 Task: open an excel sheet and write heading  Financial WizardAdd Categories in a column and its values below  'Income, Income, Income, Expenses, Expenses, Expenses, Expenses, Expenses, Savings, Savings, Investments, Investments, Debt, Debt & Debt. 'Add Descriptions in next column and its values below  Salary, Freelance Work, Rental Income, Housing, Transportation, Groceries, Utilities, Entertainment, Emergency Fund, Retirement, Stocks, Mutual Funds, Credit Card 1, Credit Card 2 & Student Loan. Add Amount in next column and its values below  $5,000, $1,200, $500, $1,200, $300, $400, $200, $150, $500, $1,000, $500, $300, $200, $100 & $300. Save page Data Collection Workbook Template
Action: Mouse moved to (348, 119)
Screenshot: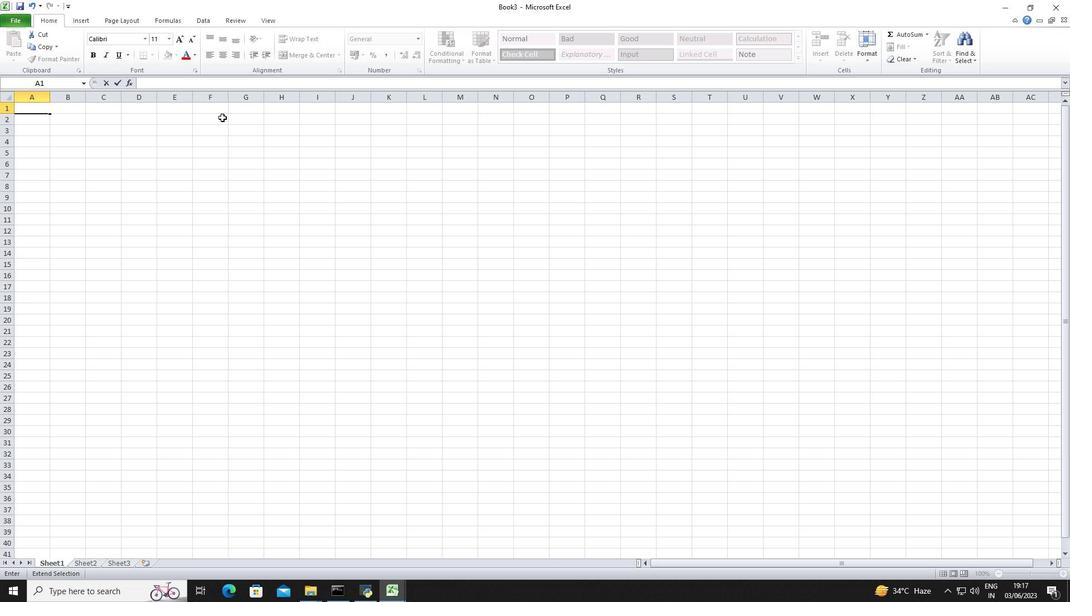 
Action: Key pressed <Key.shift_r><Key.shift_r><Key.shift_r>Fiana<Key.backspace><Key.backspace><Key.backspace>nancial<Key.space><Key.shift_r>Wizard<Key.space><Key.enter><Key.shift_r><Key.shift_r><Key.shift_r><Key.shift_r><Key.shift_r>Categories<Key.space><Key.right><Key.shift_r><Key.shift_r>Descriptin<Key.backspace>ons<Key.right><Key.enter><Key.enter><Key.enter><Key.enter><Key.enter>amount<Key.space><Key.backspace><Key.backspace><Key.backspace><Key.backspace><Key.backspace><Key.backspace><Key.backspace>
Screenshot: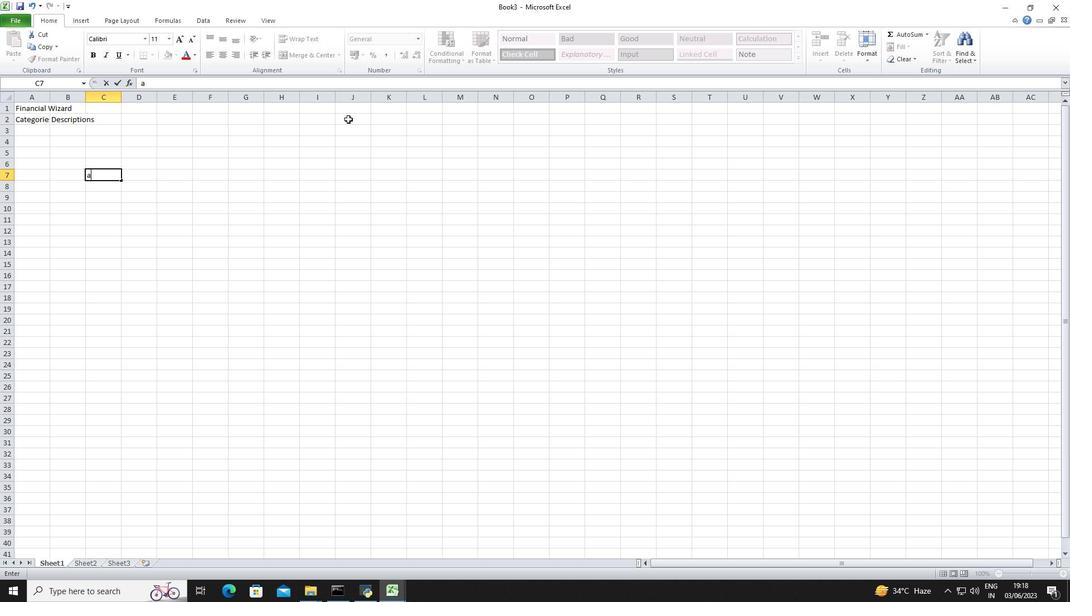 
Action: Mouse moved to (331, 152)
Screenshot: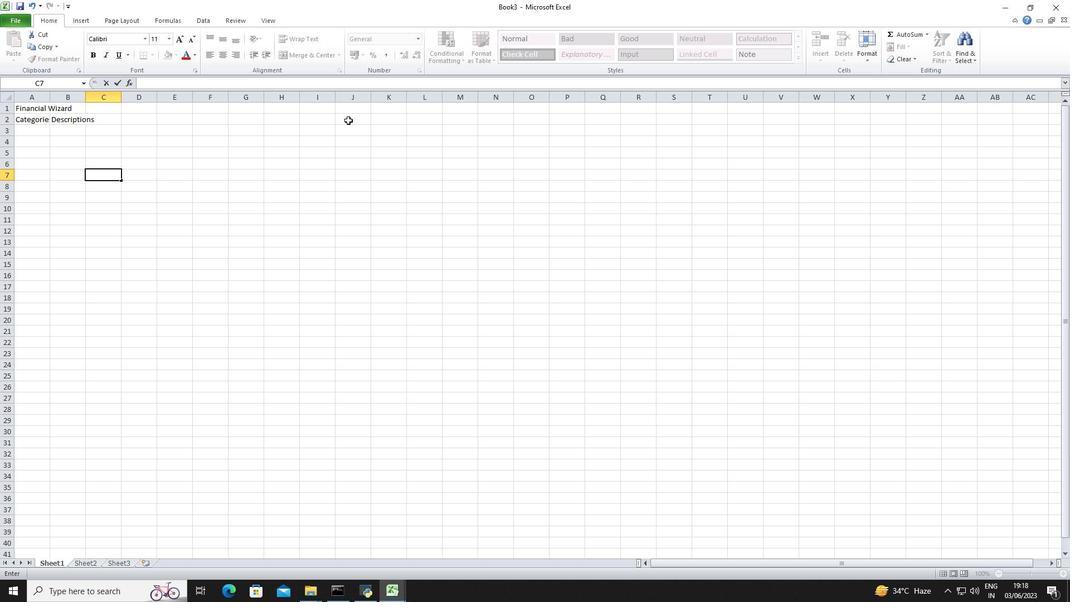 
Action: Mouse pressed left at (331, 152)
Screenshot: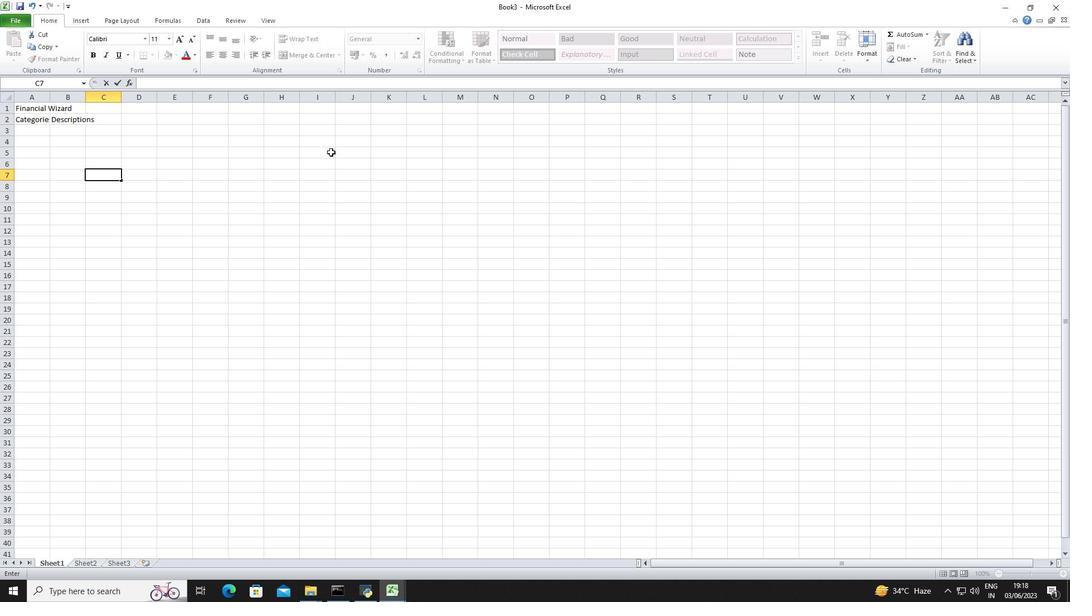 
Action: Mouse moved to (103, 116)
Screenshot: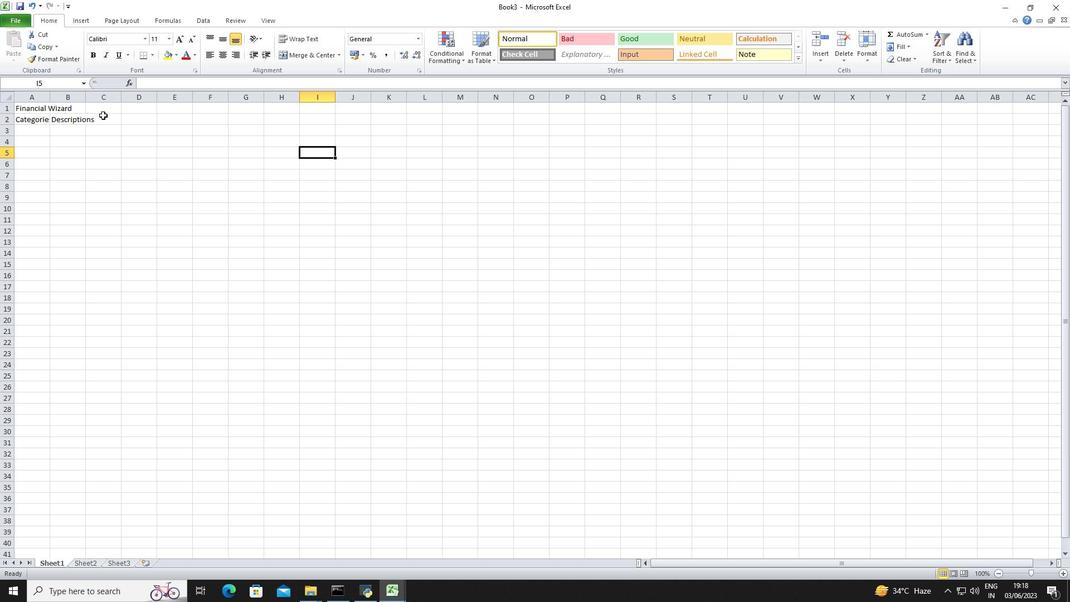 
Action: Mouse pressed left at (103, 116)
Screenshot: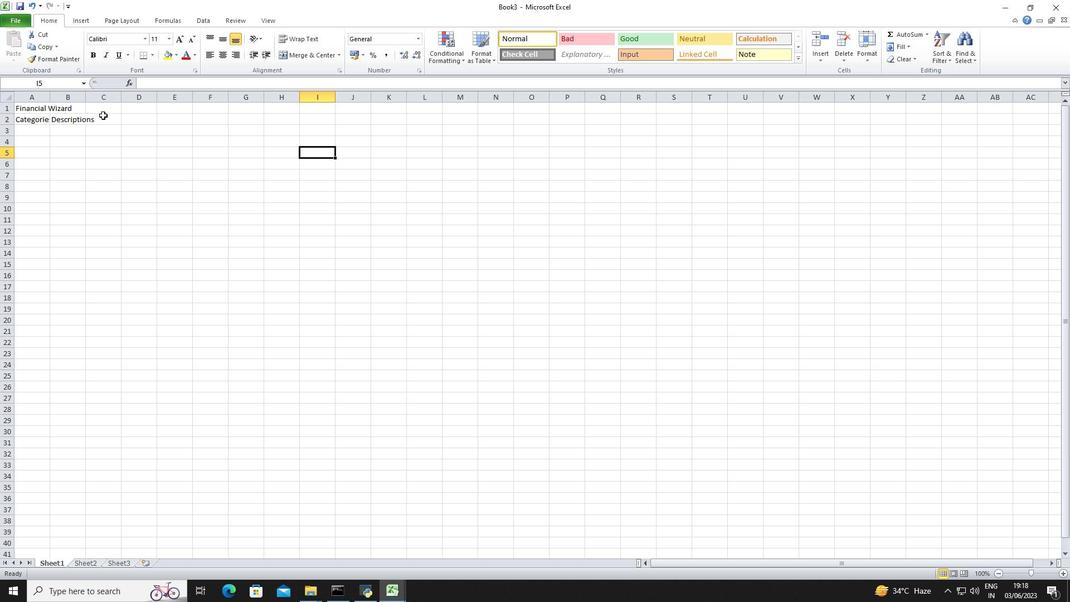 
Action: Mouse moved to (337, 129)
Screenshot: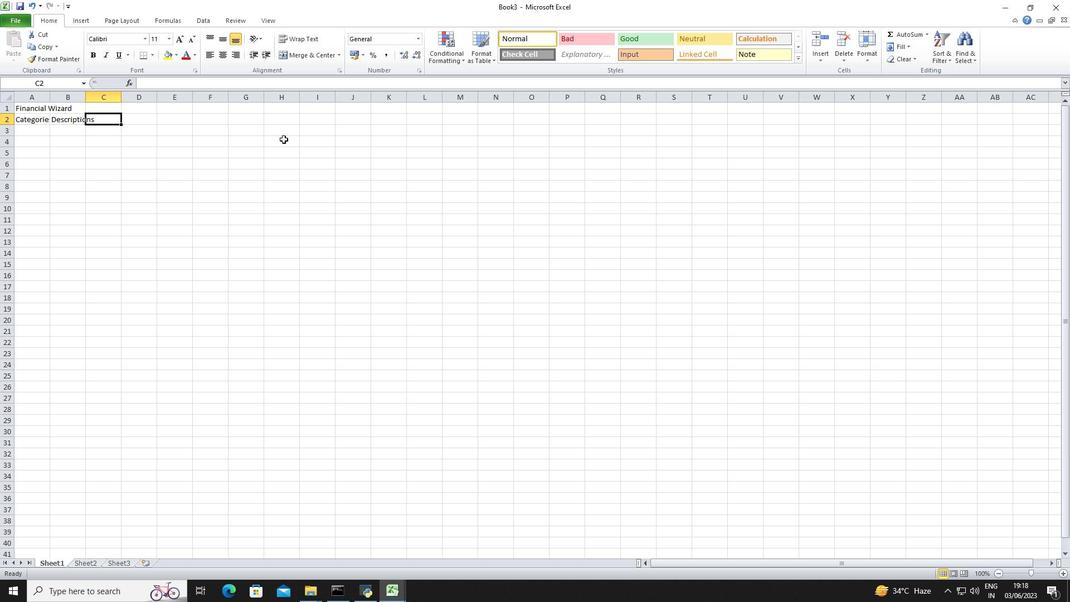 
Action: Key pressed <Key.shift_r>Amount<Key.space>
Screenshot: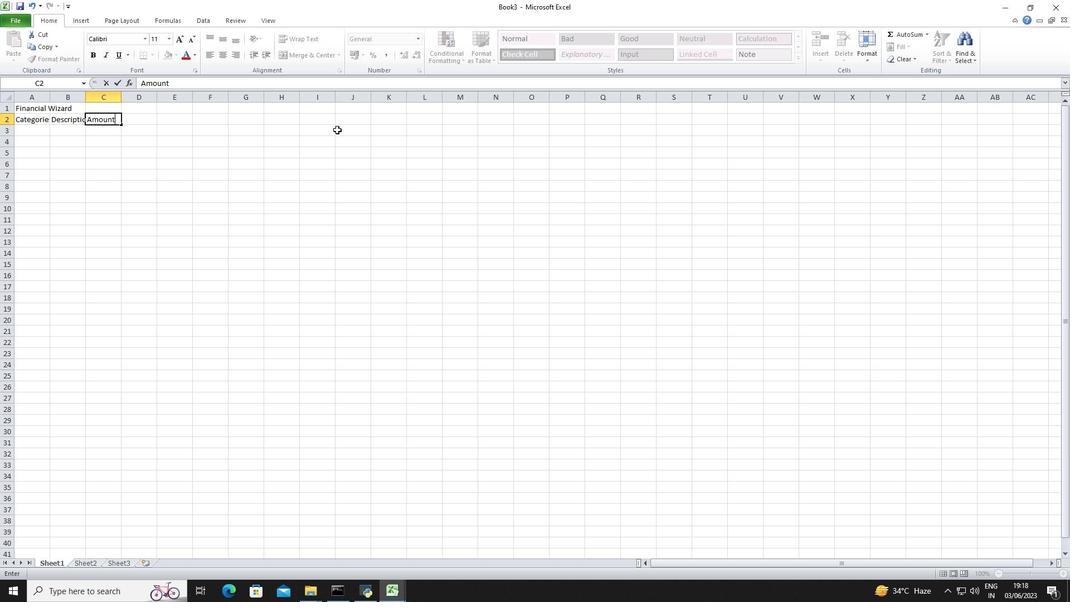 
Action: Mouse moved to (307, 303)
Screenshot: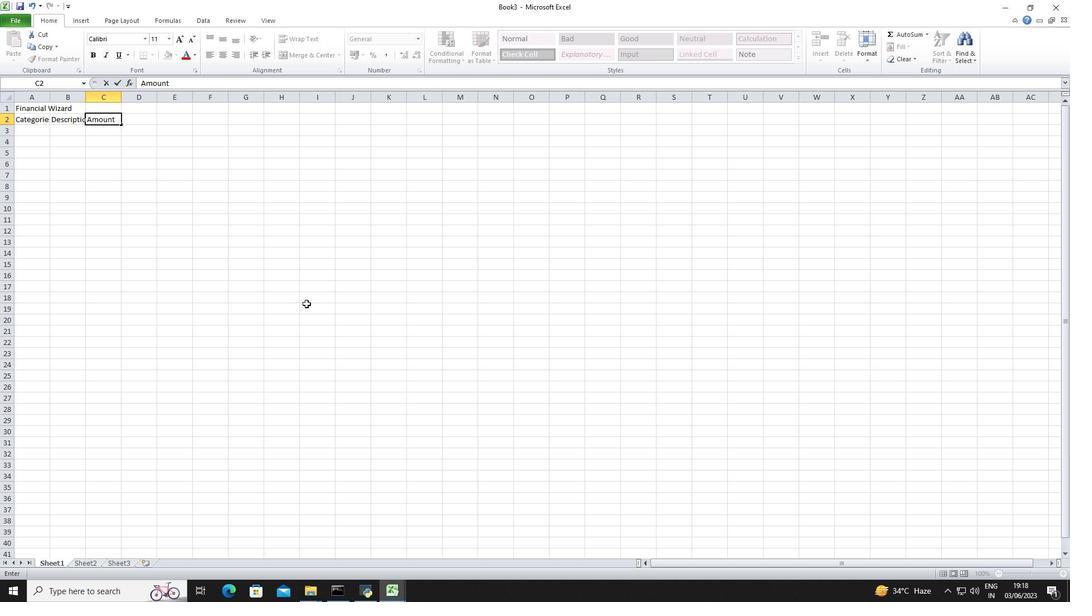 
Action: Mouse pressed left at (307, 303)
Screenshot: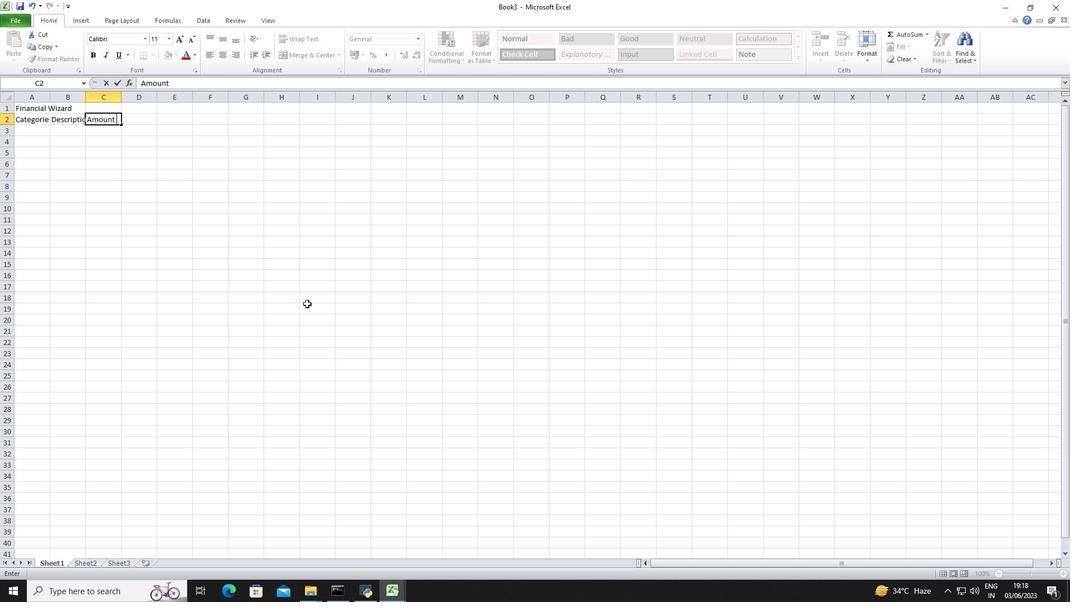 
Action: Mouse moved to (142, 313)
Screenshot: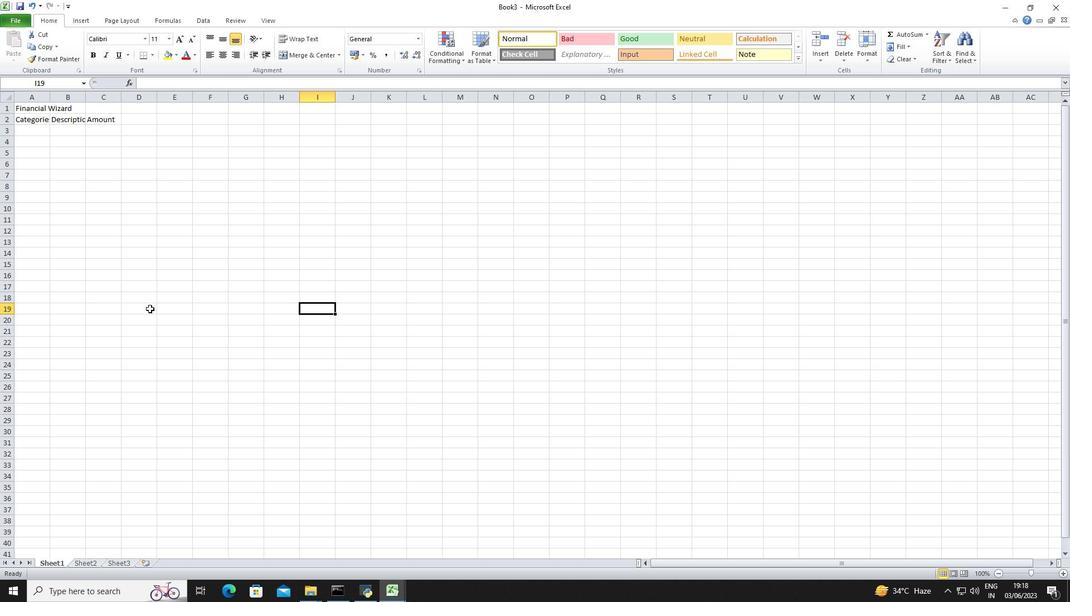 
Action: Mouse scrolled (142, 313) with delta (0, 0)
Screenshot: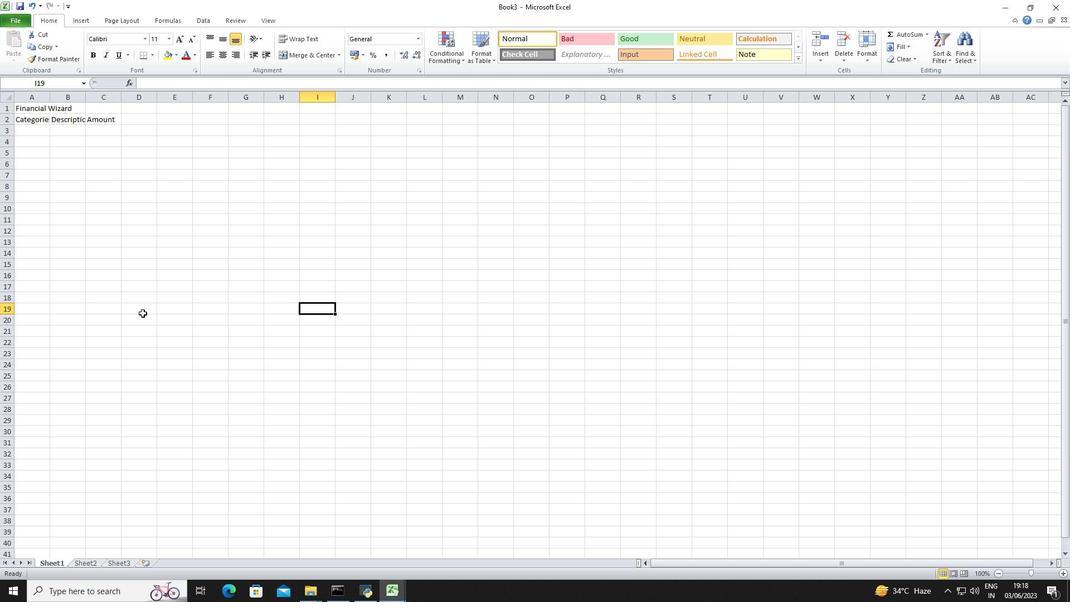 
Action: Mouse scrolled (142, 313) with delta (0, 0)
Screenshot: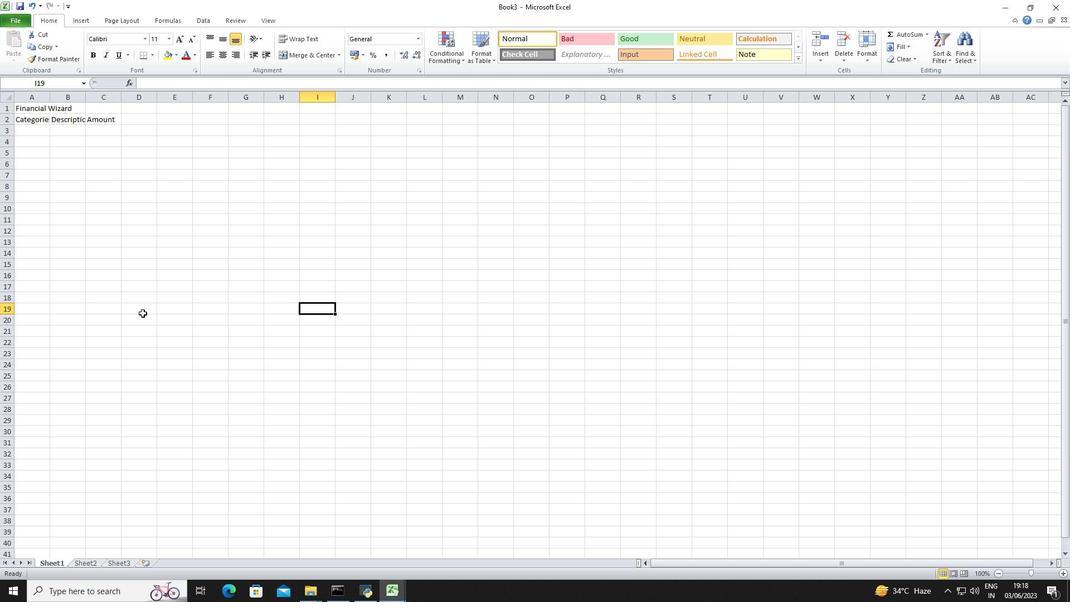 
Action: Mouse scrolled (142, 313) with delta (0, 0)
Screenshot: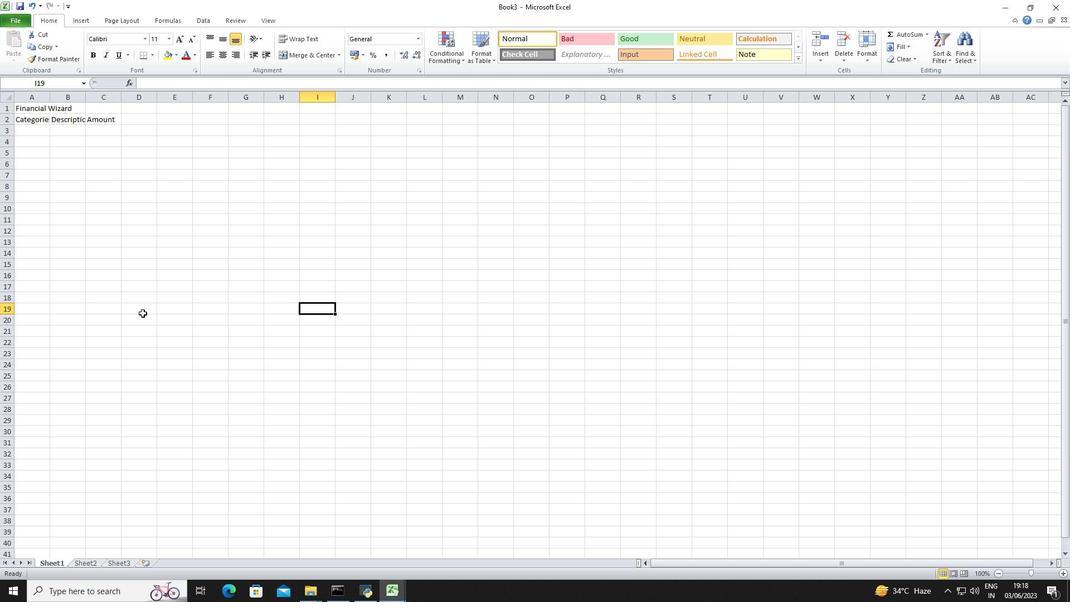 
Action: Mouse scrolled (142, 313) with delta (0, 0)
Screenshot: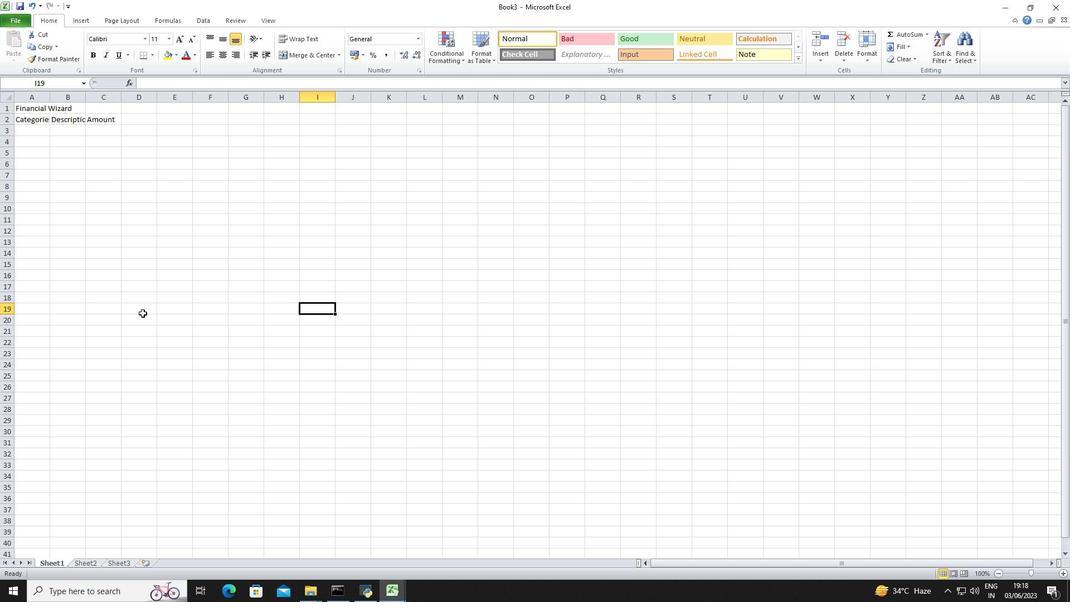 
Action: Mouse moved to (46, 97)
Screenshot: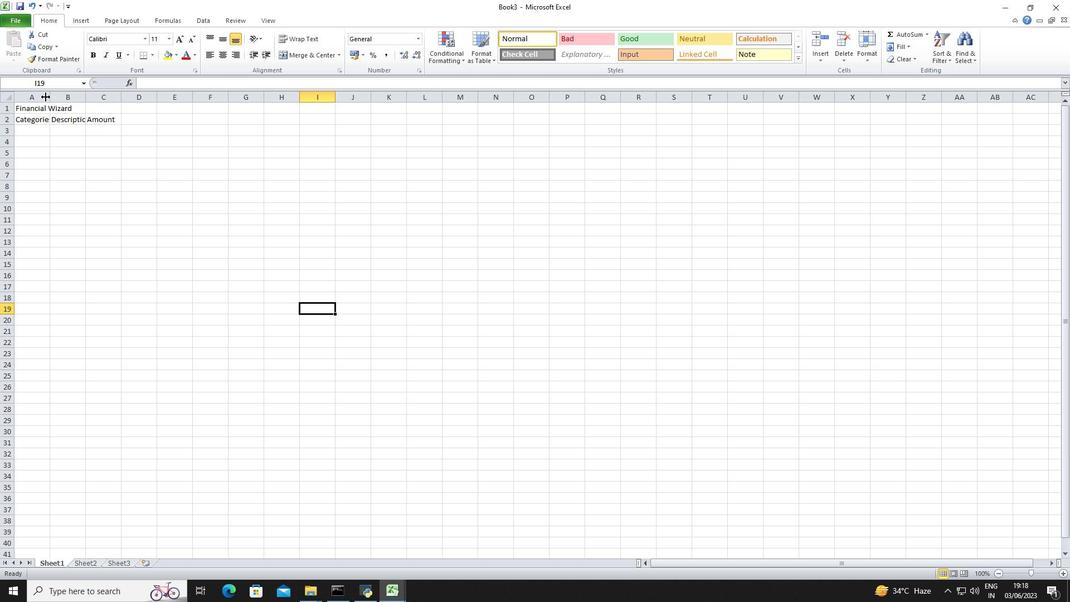 
Action: Mouse pressed left at (46, 97)
Screenshot: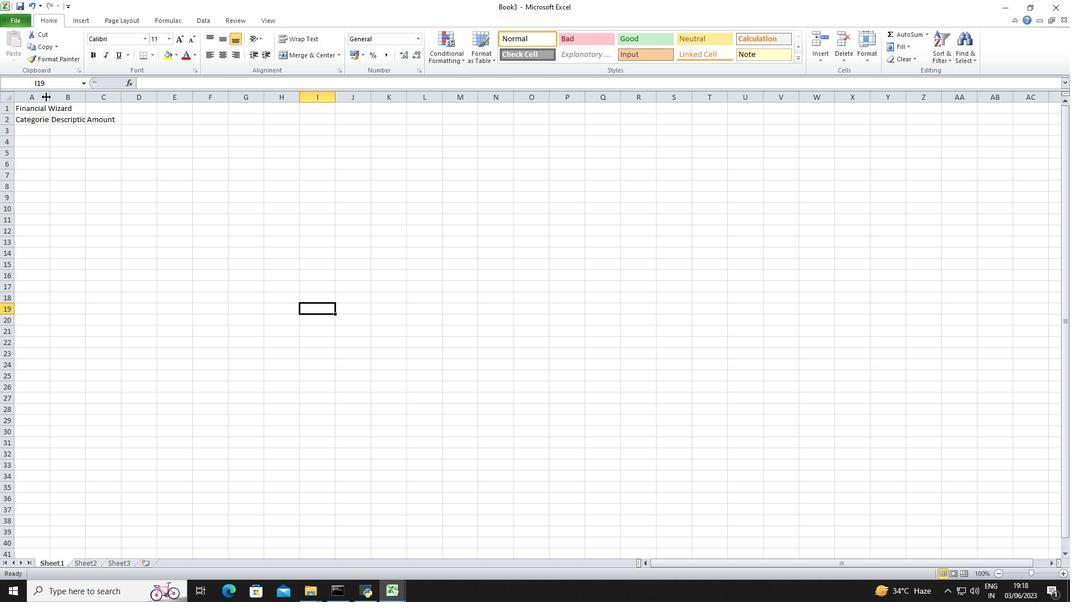 
Action: Mouse pressed left at (46, 97)
Screenshot: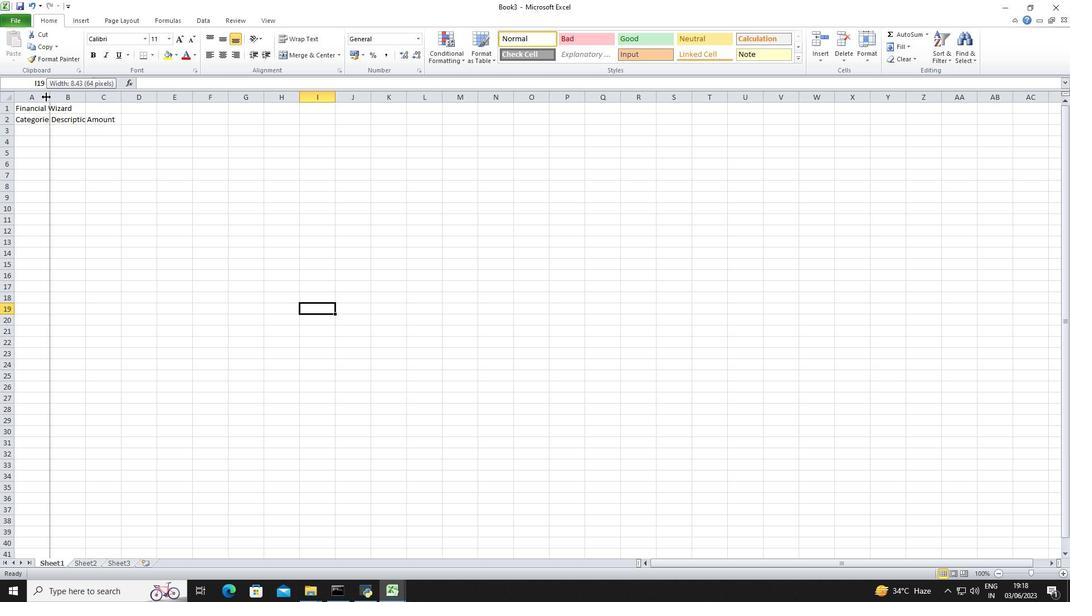 
Action: Mouse moved to (110, 99)
Screenshot: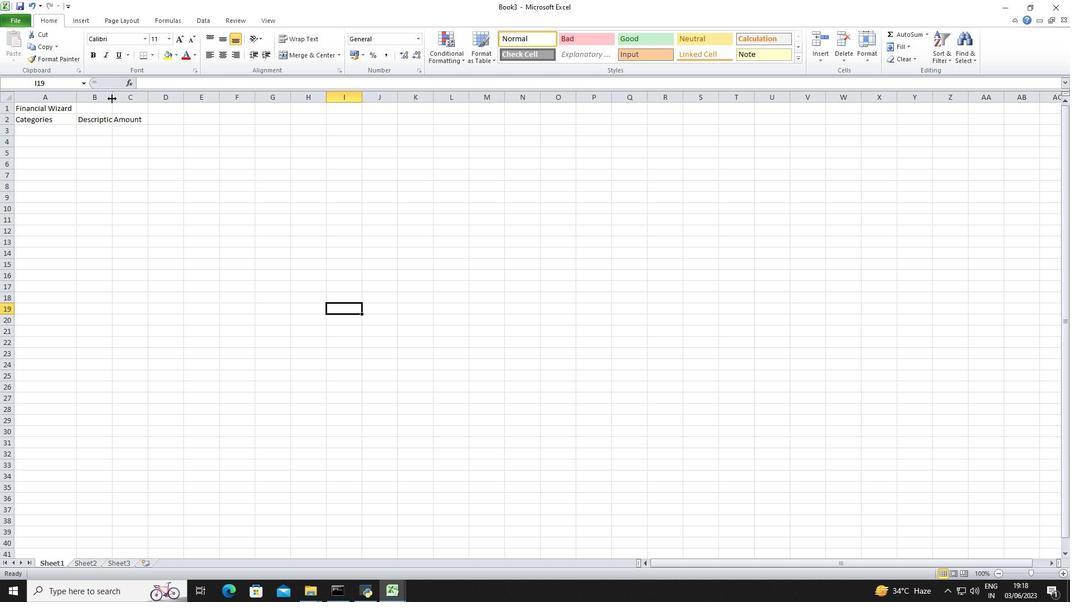 
Action: Mouse pressed left at (110, 99)
Screenshot: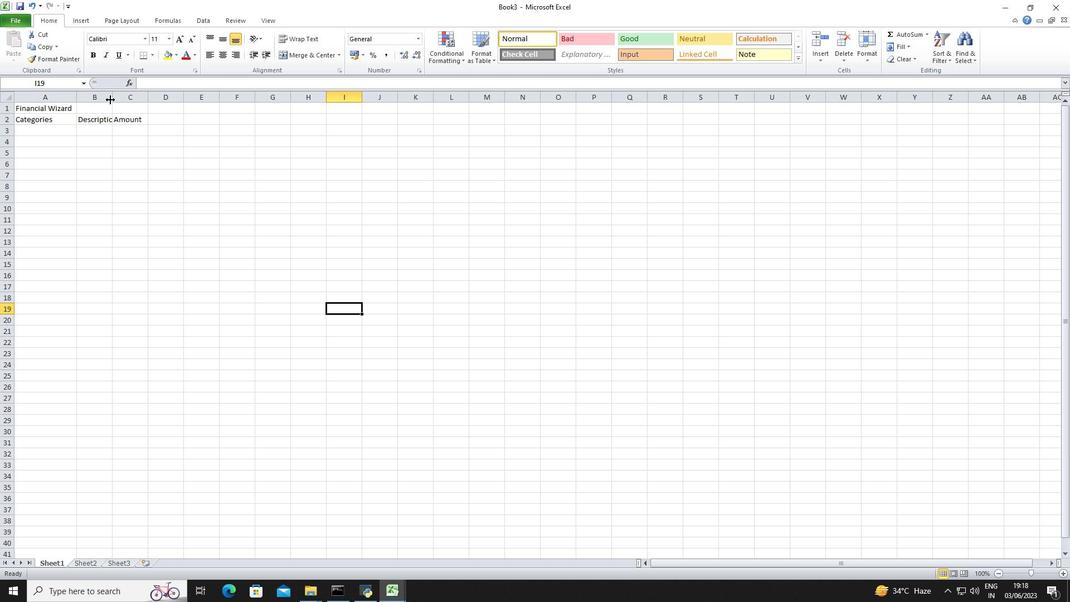 
Action: Mouse pressed left at (110, 99)
Screenshot: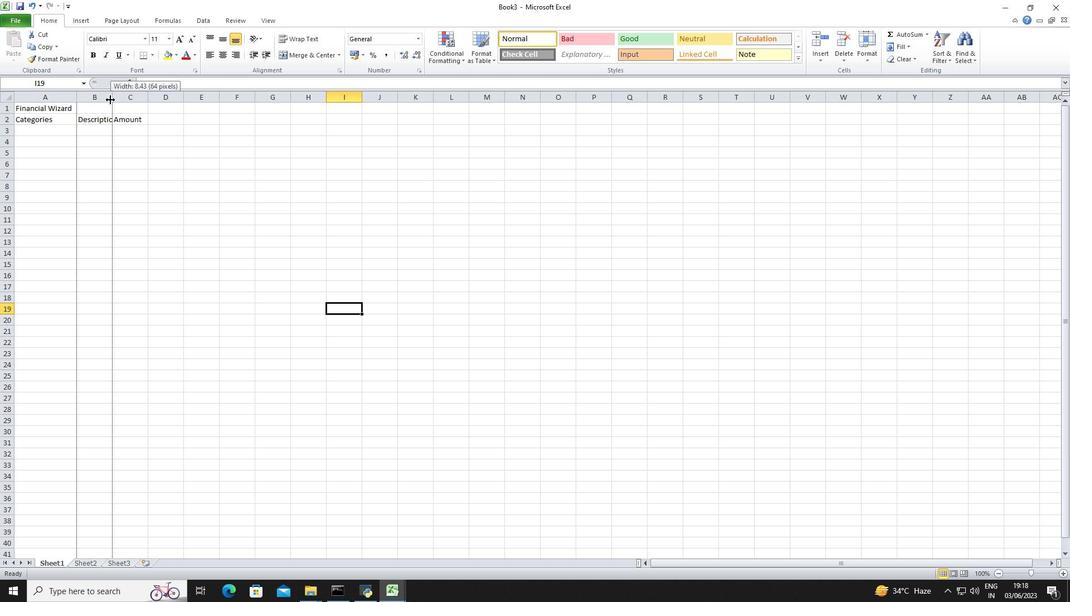
Action: Mouse moved to (158, 99)
Screenshot: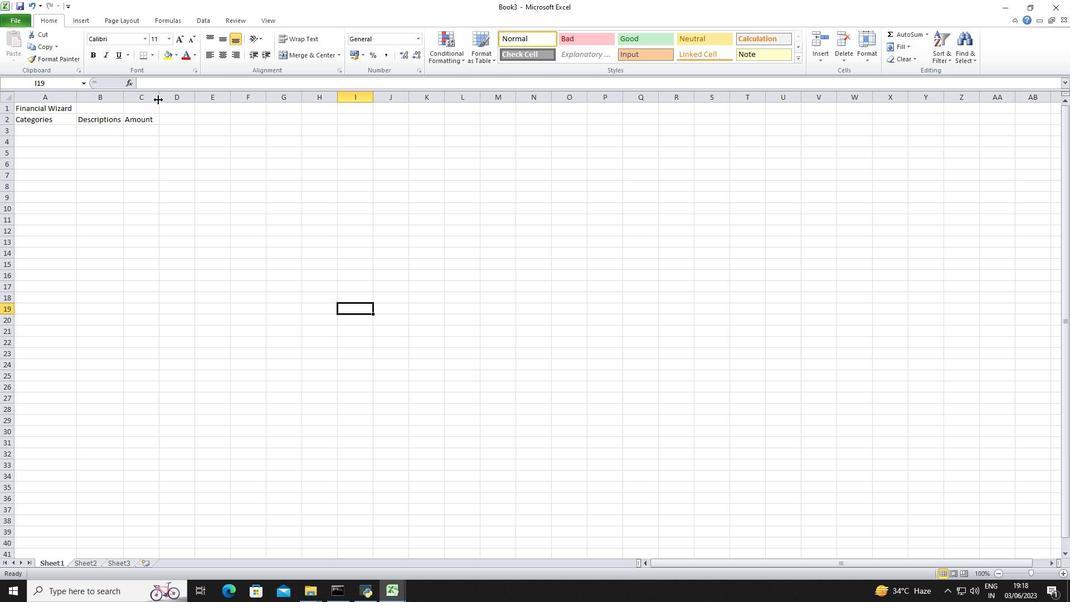 
Action: Mouse pressed left at (158, 99)
Screenshot: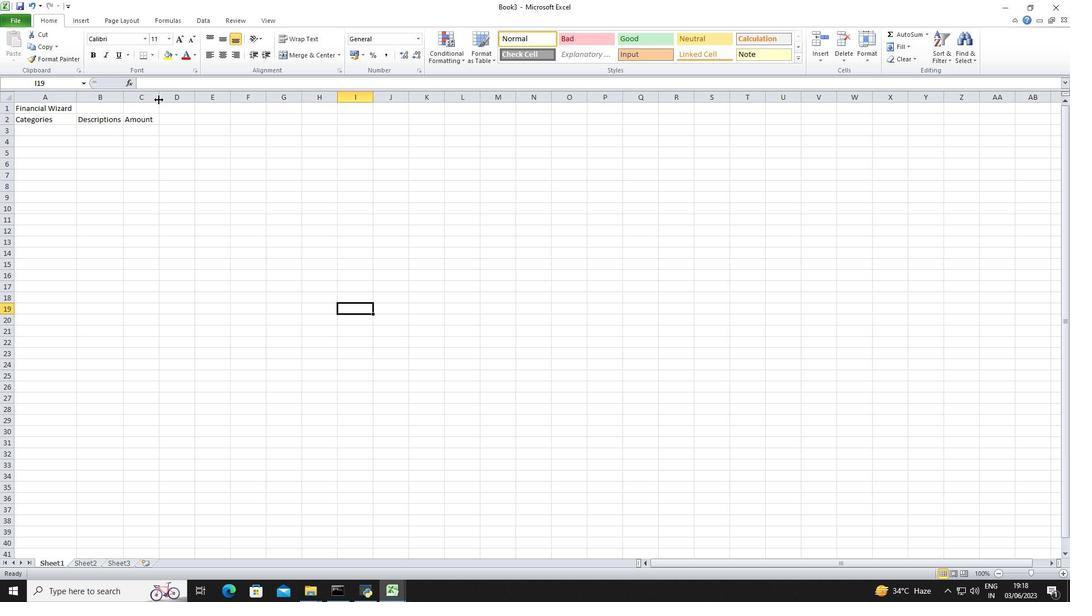 
Action: Mouse pressed left at (158, 99)
Screenshot: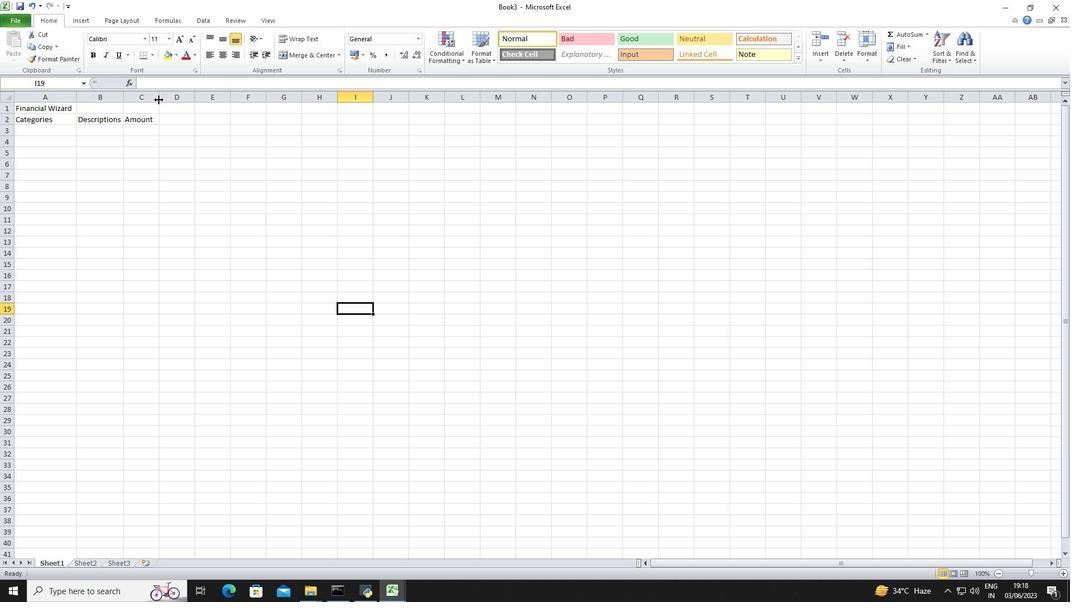 
Action: Mouse moved to (45, 127)
Screenshot: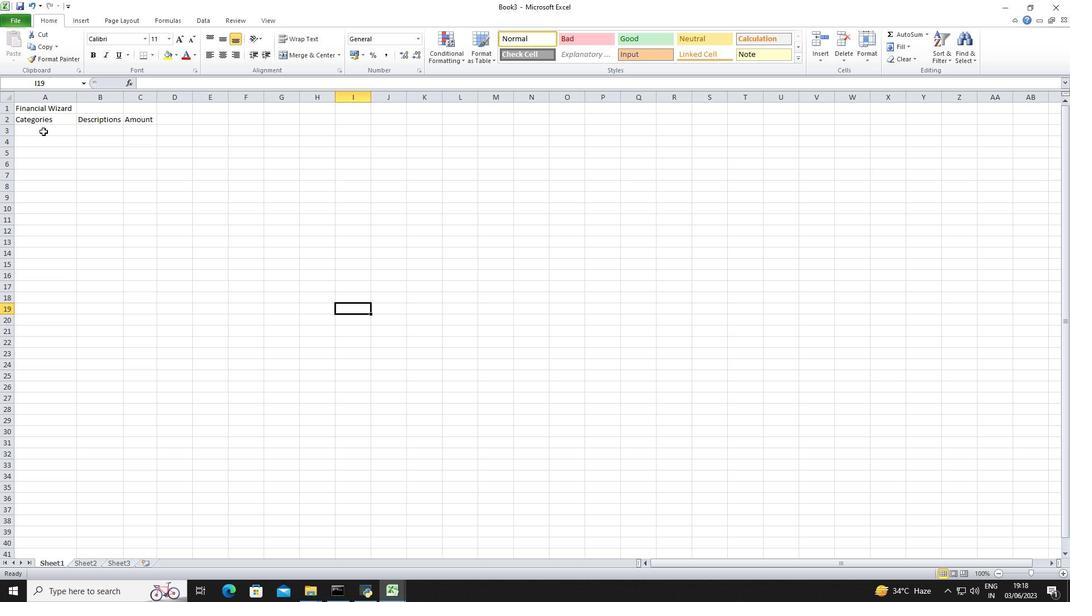 
Action: Mouse pressed left at (45, 127)
Screenshot: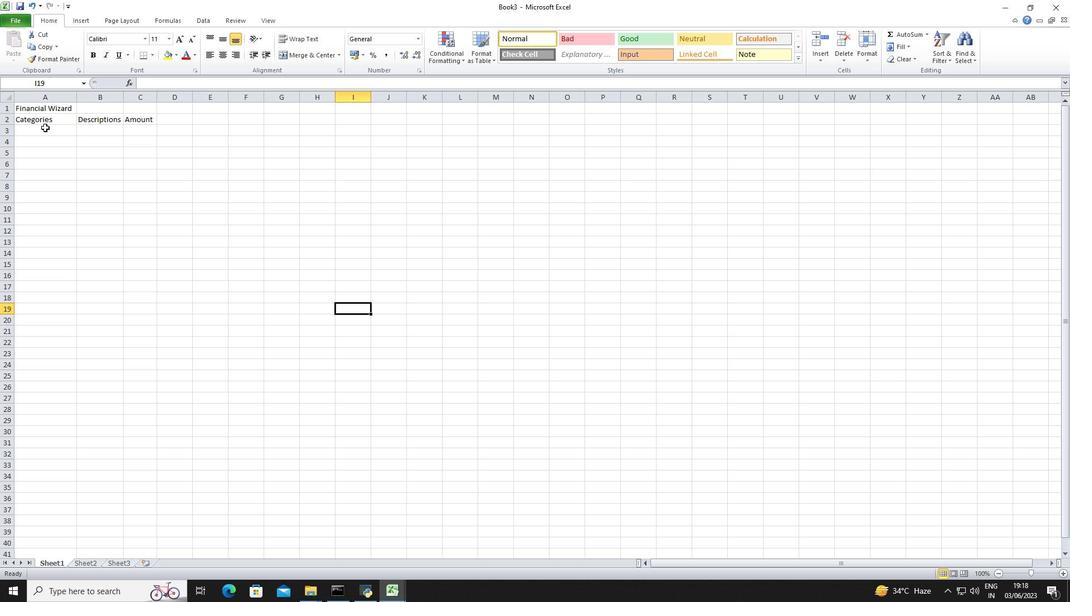 
Action: Mouse moved to (441, 157)
Screenshot: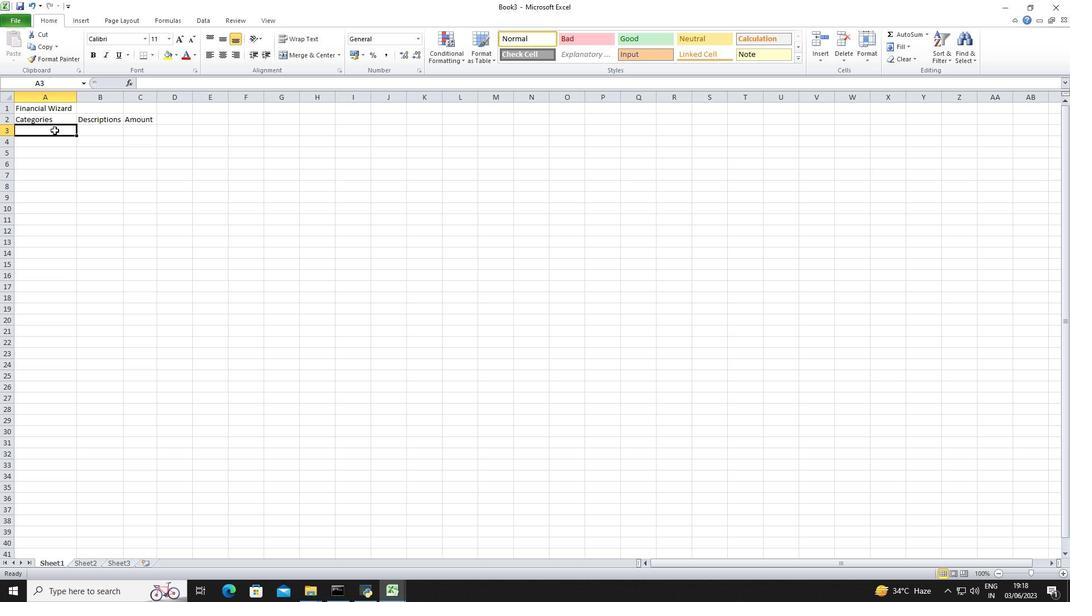 
Action: Key pressed <Key.shift_r>Inv<Key.backspace>come<Key.space><Key.enter><Key.shift_r><Key.shift_r><Key.shift_r><Key.shift_r><Key.shift_r><Key.shift_r><Key.shift_r><Key.shift_r><Key.shift_r><Key.shift_r><Key.shift_r><Key.shift_r><Key.shift_r><Key.shift_r><Key.shift_r><Key.shift_r><Key.shift_r><Key.shift_r><Key.shift_r><Key.shift_r><Key.shift_r><Key.shift_r><Key.shift_r><Key.shift_r><Key.shift_r><Key.shift_r><Key.shift_r><Key.shift_r><Key.shift_r><Key.shift_r><Key.shift_r><Key.shift_r><Key.shift_r><Key.shift_r><Key.shift_r><Key.shift_r><Key.shift_r><Key.shift_r><Key.shift_r><Key.shift_r><Key.shift_r><Key.shift_r><Key.shift_r><Key.shift_r><Key.shift_r><Key.shift_r><Key.shift_r><Key.shift_r><Key.shift_r><Key.shift_r><Key.shift_r><Key.shift_r><Key.shift_r><Key.shift_r><Key.shift_r><Key.shift_r><Key.shift_r><Key.shift_r><Key.shift_r><Key.shift_r><Key.shift_r><Key.shift_r><Key.shift_r><Key.shift_r><Key.shift_r><Key.shift_r><Key.shift_r><Key.shift_r><Key.shift_r><Key.shift_r><Key.shift_r><Key.shift_r><Key.shift_r><Key.shift_r>I<Key.enter><Key.shift_r><Key.shift_r><Key.shift_r><Key.shift_r><Key.shift_r><Key.shift_r><Key.shift_r><Key.shift_r><Key.shift_r><Key.shift_r><Key.shift_r><Key.shift_r><Key.shift_r><Key.shift_r><Key.shift_r><Key.shift_r><Key.shift_r><Key.shift_r><Key.shift_r><Key.shift_r><Key.shift_r><Key.shift_r><Key.shift_r>I<Key.enter><Key.shift_r><Key.shift_r><Key.shift_r><Key.shift_r><Key.shift_r><Key.shift_r><Key.shift_r><Key.shift_r><Key.shift_r><Key.shift_r>Expenx<Key.backspace>ses<Key.space><Key.enter><Key.shift_r><Key.shift_r><Key.shift_r><Key.shift_r><Key.shift_r><Key.shift_r><Key.shift_r>E<Key.enter><Key.shift_r>E<Key.enter><Key.shift_r>E<Key.enter><Key.shift_r>E<Key.enter><Key.shift_r><Key.shift_r><Key.shift_r><Key.shift_r><Key.shift_r><Key.shift_r>Savings<Key.space><Key.enter><Key.shift_r>Savib<Key.backspace>ngs<Key.space><Key.enter><Key.shift_r>S<Key.backspace><Key.backspace><Key.shift_r><Key.shift_r><Key.shift_r><Key.shift_r>Investmeny<Key.backspace>t<Key.space>\<Key.backspace><Key.backspace>s<Key.enter><Key.shift_r>Inves<Key.enter><Key.shift_r><Key.shift_r><Key.shift_r><Key.shift_r><Key.shift_r><Key.shift_r><Key.shift_r><Key.shift_r><Key.shift_r><Key.shift_r>Debt<Key.space><Key.enter><Key.shift_r>Debt<Key.space><Key.shift_r><Key.shift_r><Key.shift_r><Key.shift_r><Key.shift_r><Key.shift_r><Key.shift_r><Key.shift_r><Key.shift_r><Key.shift_r><Key.shift_r><Key.shift_r><Key.shift_r><Key.shift_r><Key.shift_r><Key.shift_r><Key.shift_r>&<Key.space><Key.shift_r><Key.shift_r><Key.shift_r><Key.shift_r><Key.shift_r>Debt
Screenshot: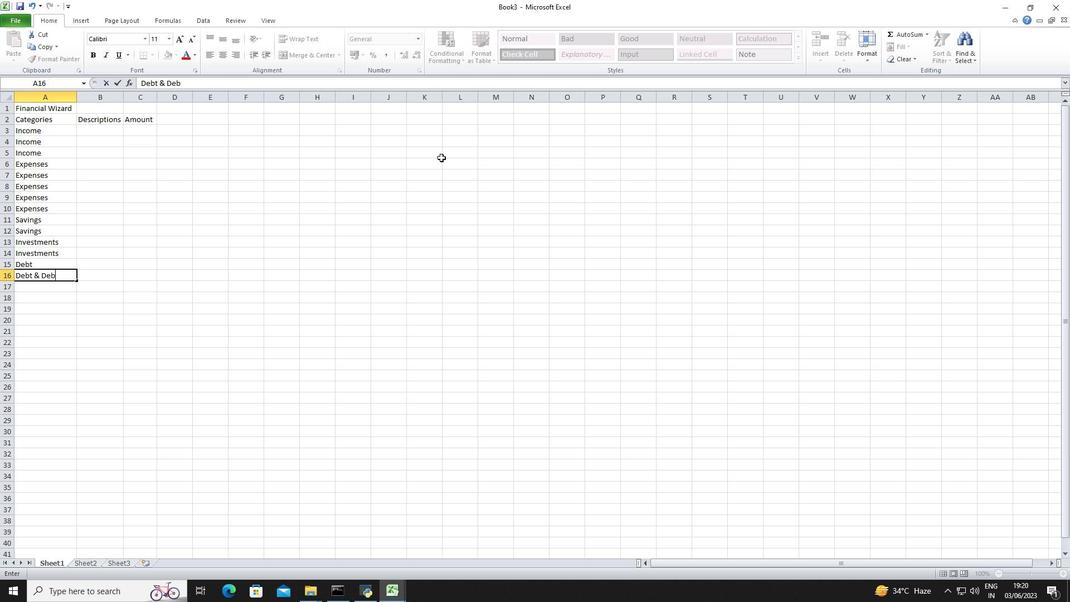 
Action: Mouse pressed left at (441, 157)
Screenshot: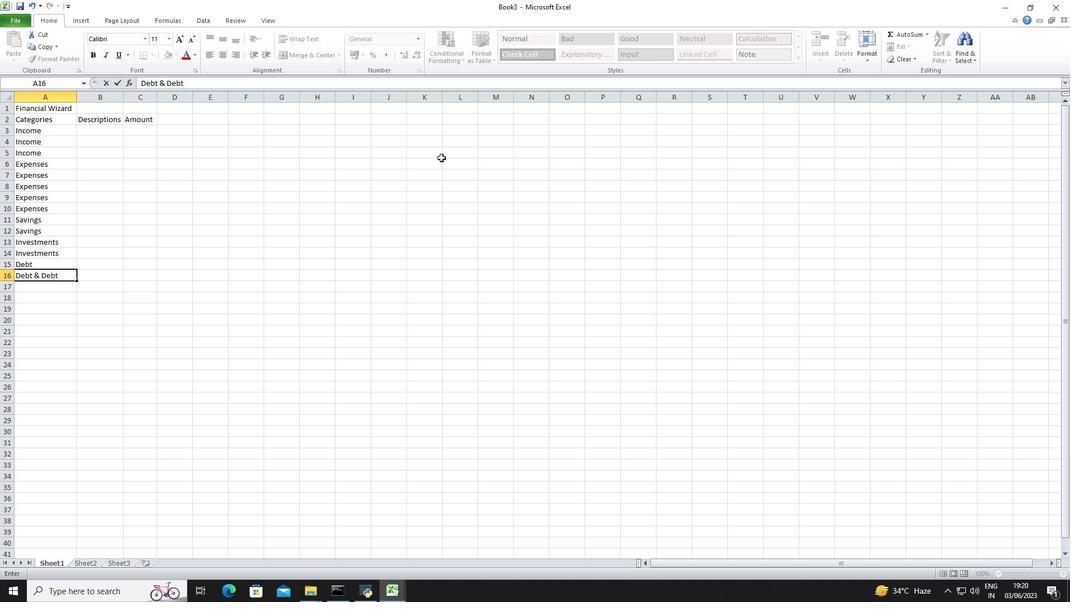 
Action: Mouse moved to (112, 129)
Screenshot: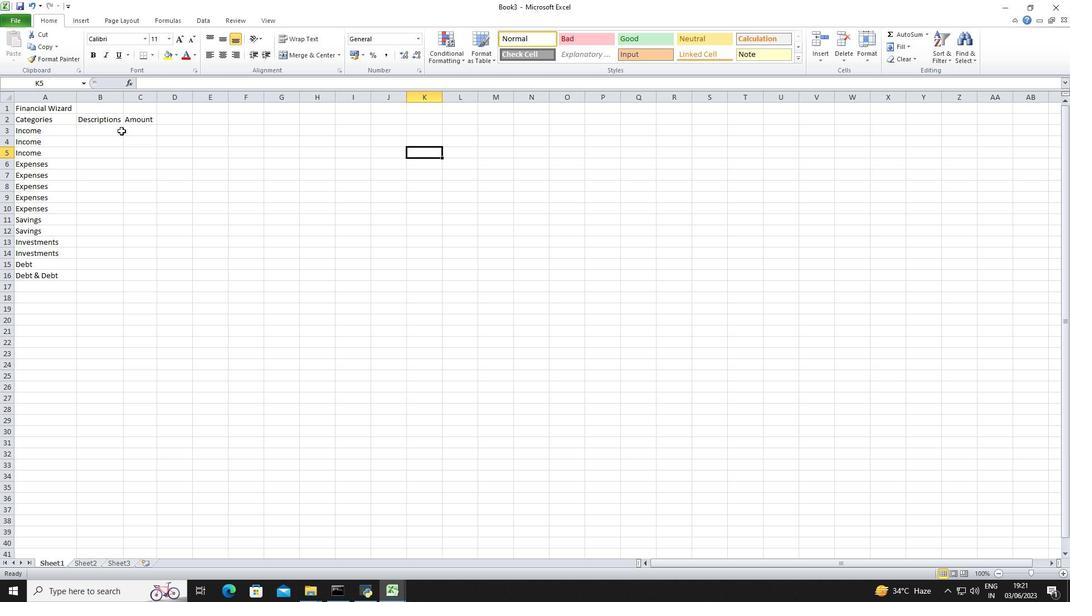 
Action: Mouse pressed left at (112, 129)
Screenshot: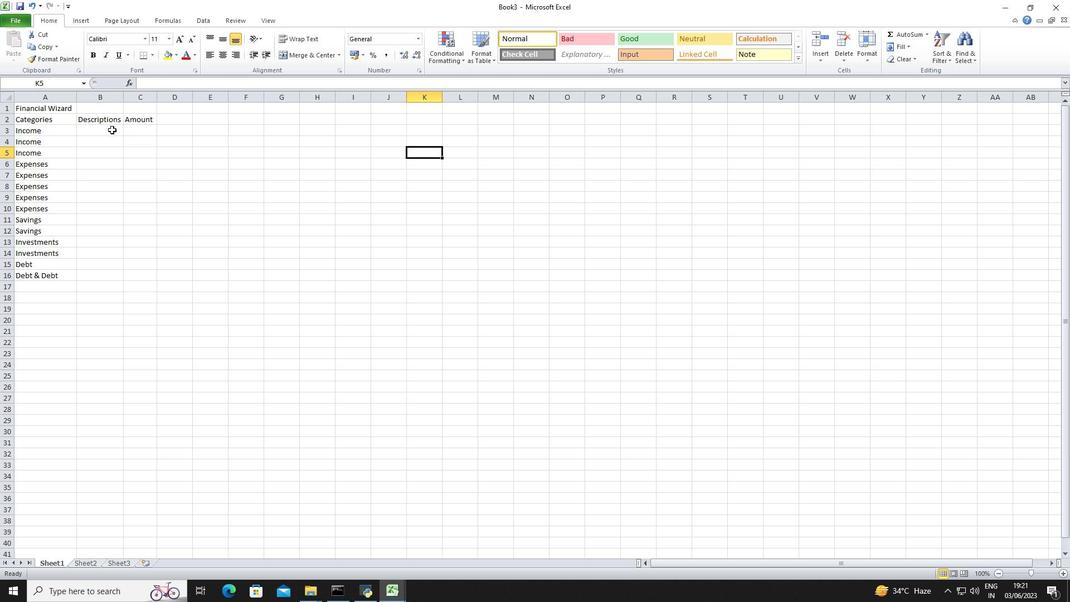
Action: Mouse moved to (478, 172)
Screenshot: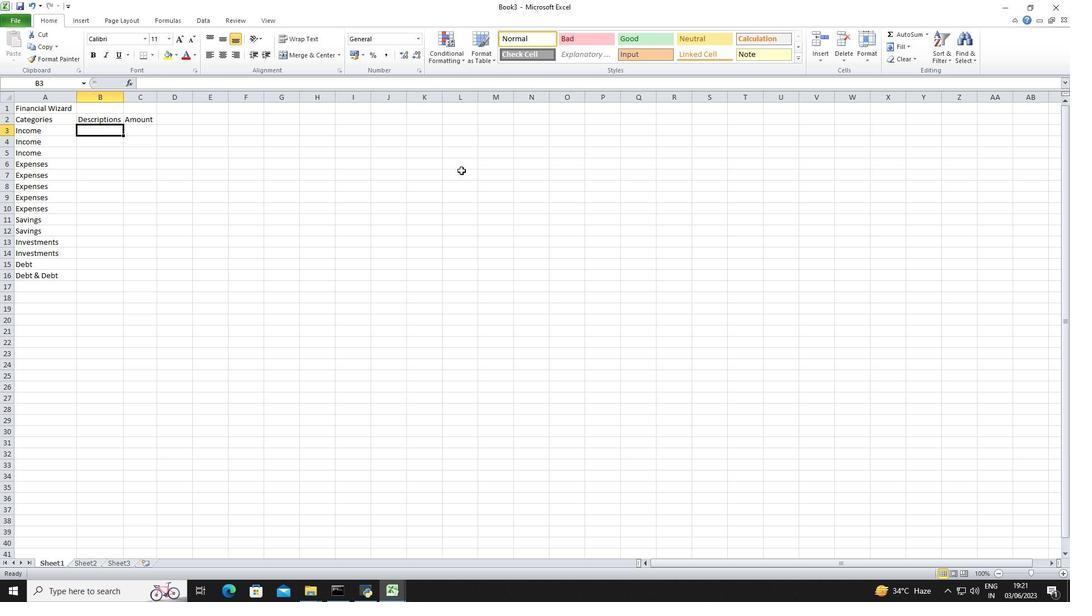 
Action: Key pressed <Key.shift_r>Salary<Key.space><Key.enter><Key.shift_r><Key.shift_r><Key.shift_r><Key.shift_r><Key.shift_r><Key.shift_r><Key.shift_r><Key.shift_r><Key.shift_r><Key.shift_r><Key.shift_r><Key.shift_r><Key.shift_r><Key.shift_r><Key.shift_r><Key.shift_r><Key.shift_r><Key.shift_r><Key.shift_r><Key.shift_r><Key.shift_r><Key.shift_r><Key.shift_r><Key.shift_r><Key.shift_r><Key.shift_r><Key.shift_r><Key.shift_r><Key.shift_r><Key.shift_r><Key.shift_r><Key.shift_r><Key.shift_r><Key.shift_r><Key.shift_r>FRee<Key.backspace><Key.backspace><Key.backspace>reelance<Key.space><Key.shift_r>Work<Key.space><Key.enter><Key.shift_r><Key.shift_r><Key.shift_r><Key.shift_r><Key.shift_r><Key.shift_r><Key.shift_r><Key.shift_r><Key.shift_r><Key.shift_r><Key.shift_r><Key.shift_r><Key.shift_r><Key.shift_r><Key.shift_r><Key.shift_r><Key.shift_r><Key.shift_r><Key.shift_r><Key.shift_r><Key.shift_r><Key.shift_r><Key.shift_r><Key.shift_r><Key.shift_r><Key.shift_r><Key.shift_r>Rental<Key.space><Key.enter>
Screenshot: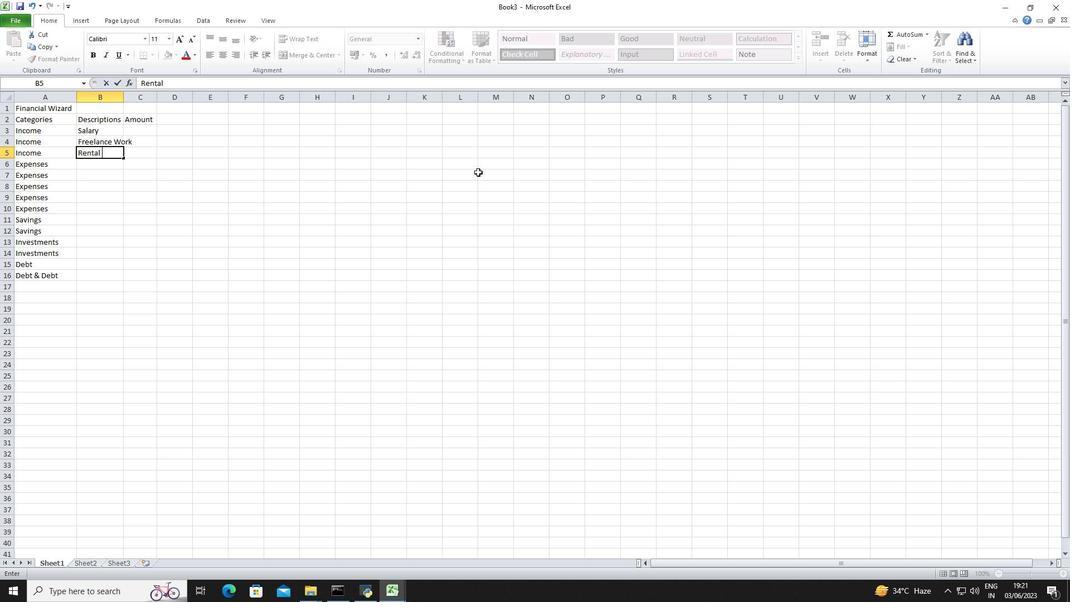 
Action: Mouse moved to (108, 156)
Screenshot: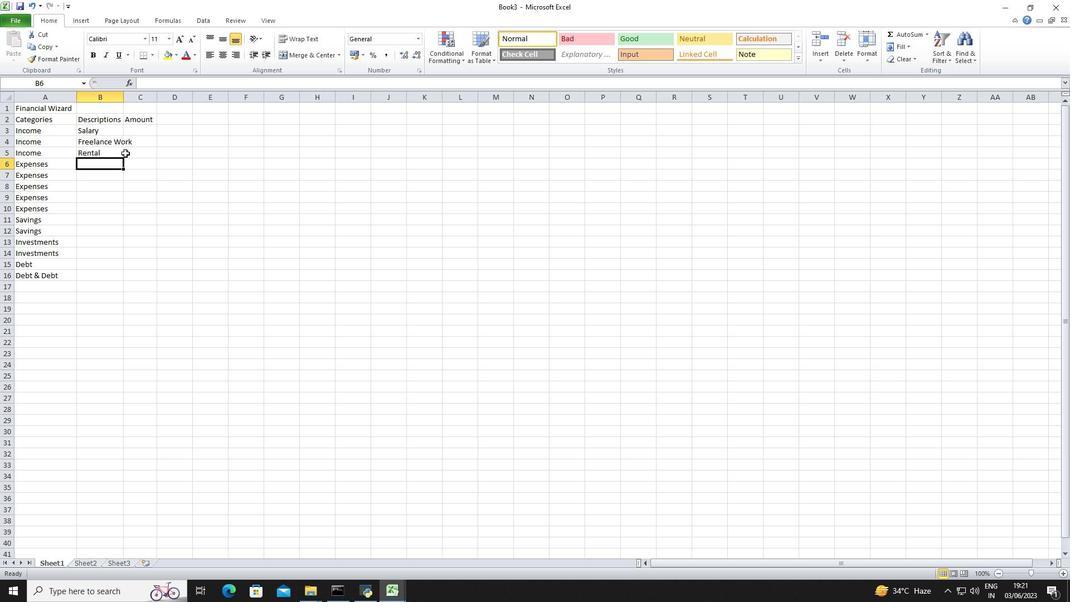 
Action: Mouse pressed left at (108, 156)
Screenshot: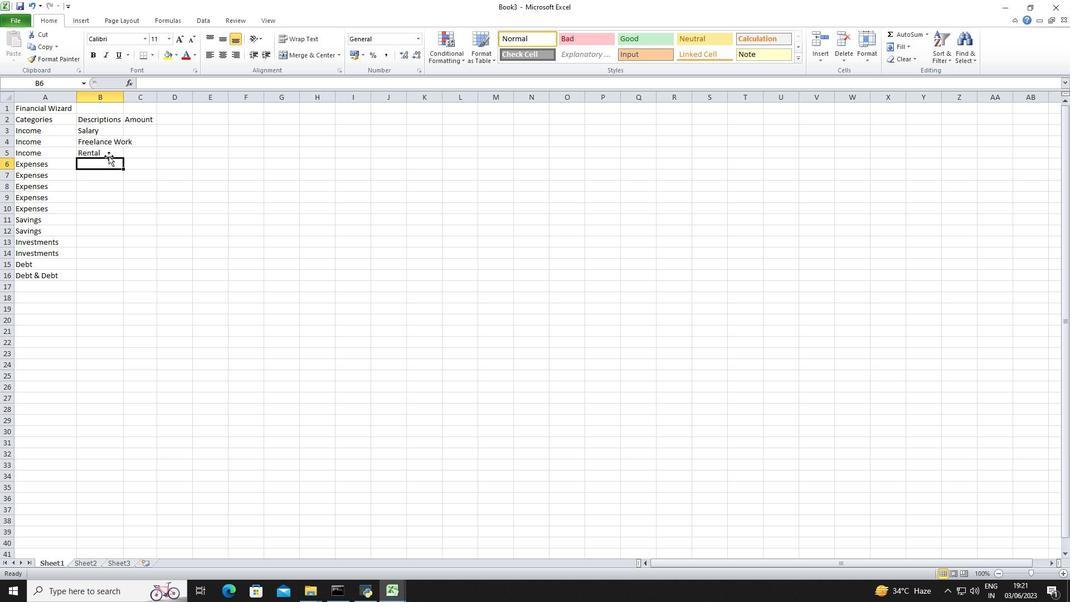 
Action: Mouse moved to (109, 155)
Screenshot: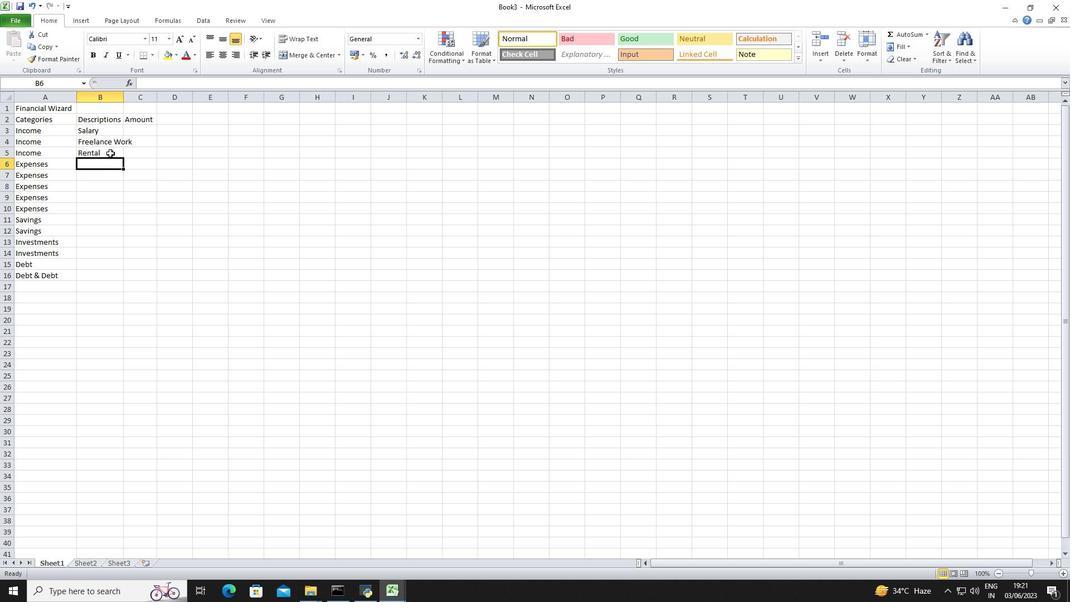
Action: Mouse pressed left at (109, 155)
Screenshot: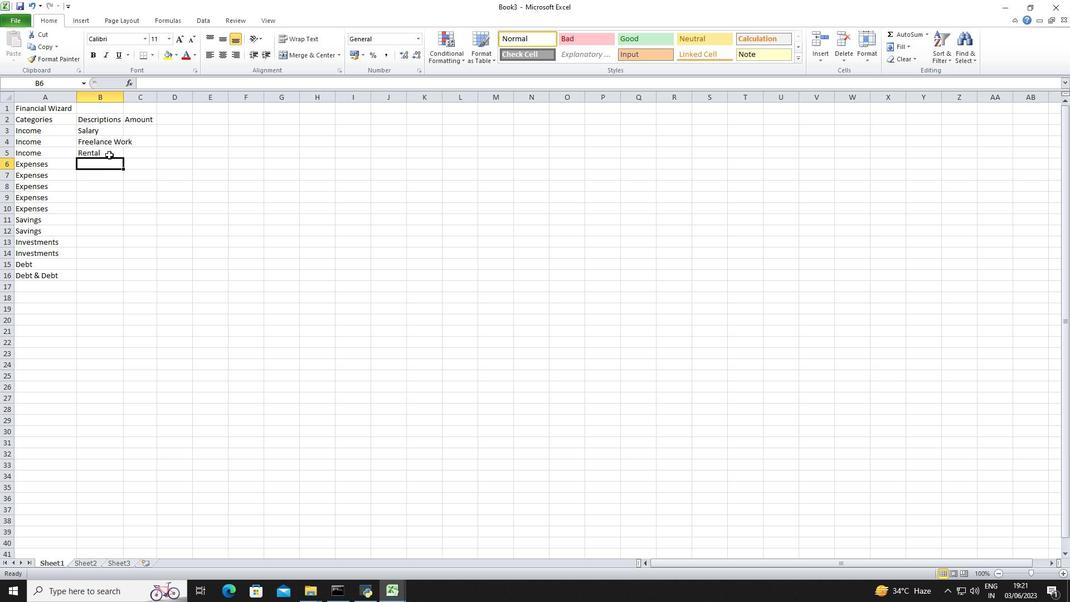 
Action: Mouse moved to (165, 80)
Screenshot: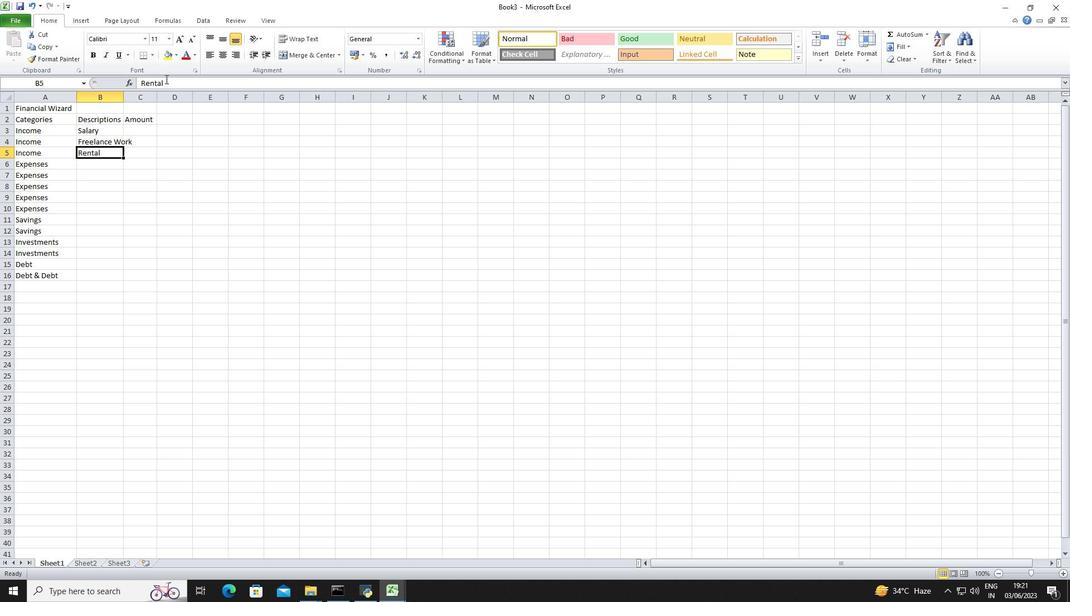 
Action: Mouse pressed left at (165, 80)
Screenshot: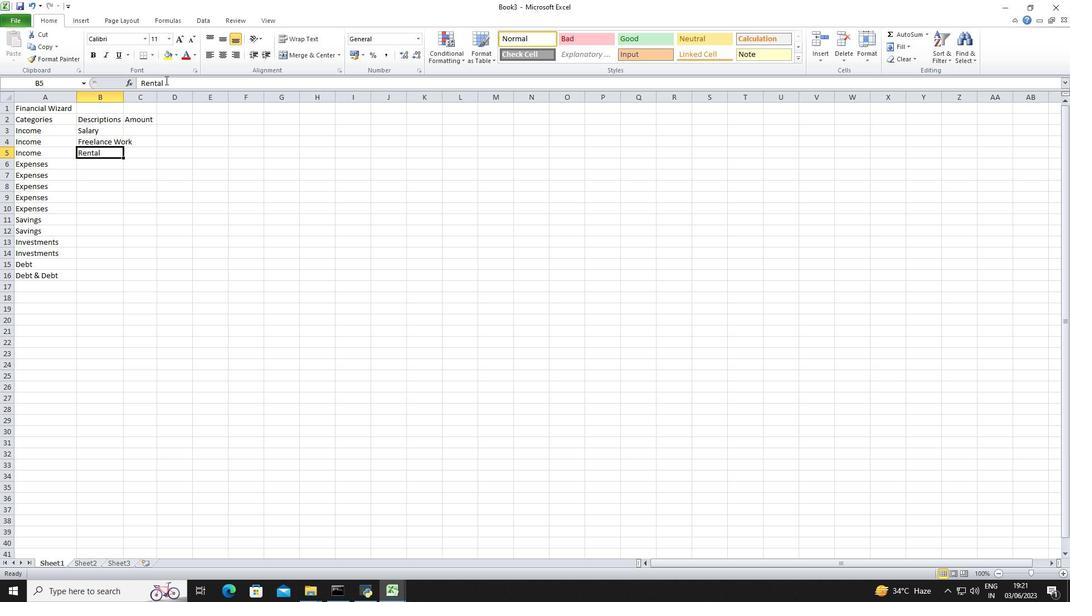 
Action: Mouse moved to (229, 110)
Screenshot: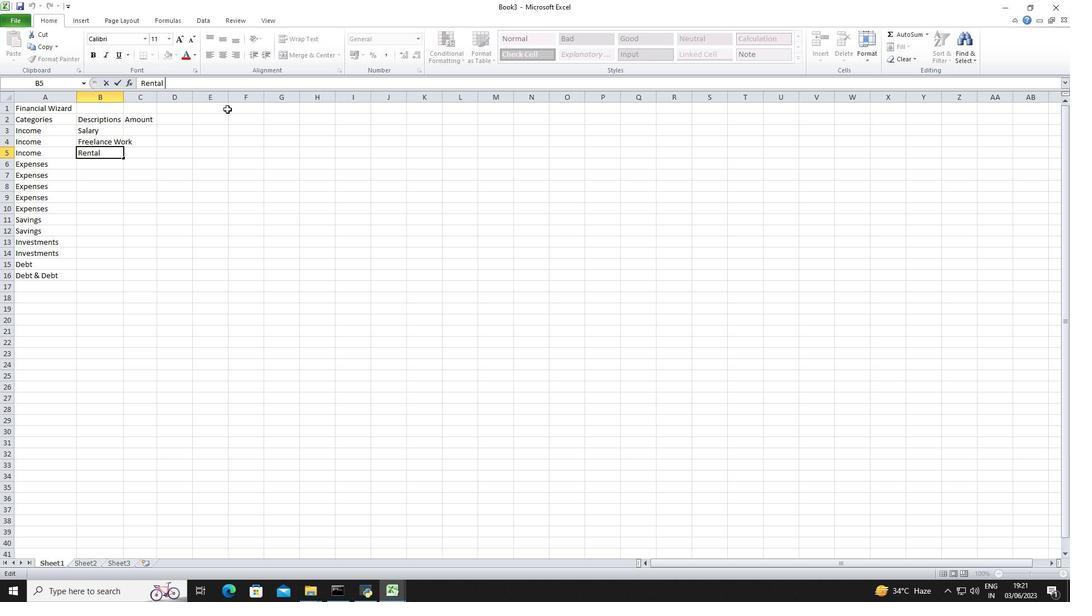 
Action: Key pressed <Key.space><Key.shift_r>Income<Key.space>
Screenshot: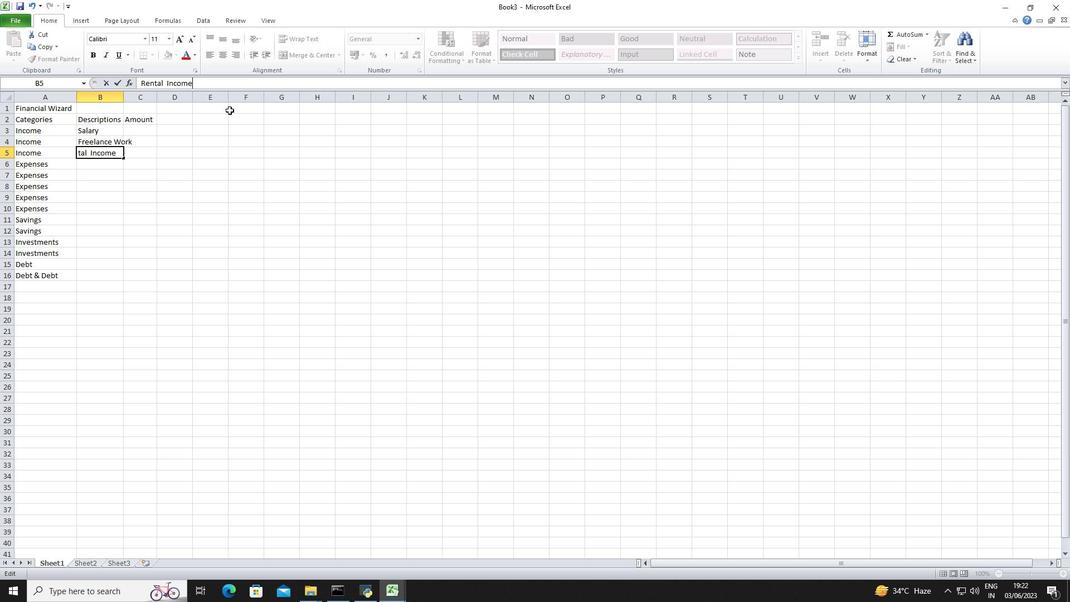 
Action: Mouse moved to (219, 156)
Screenshot: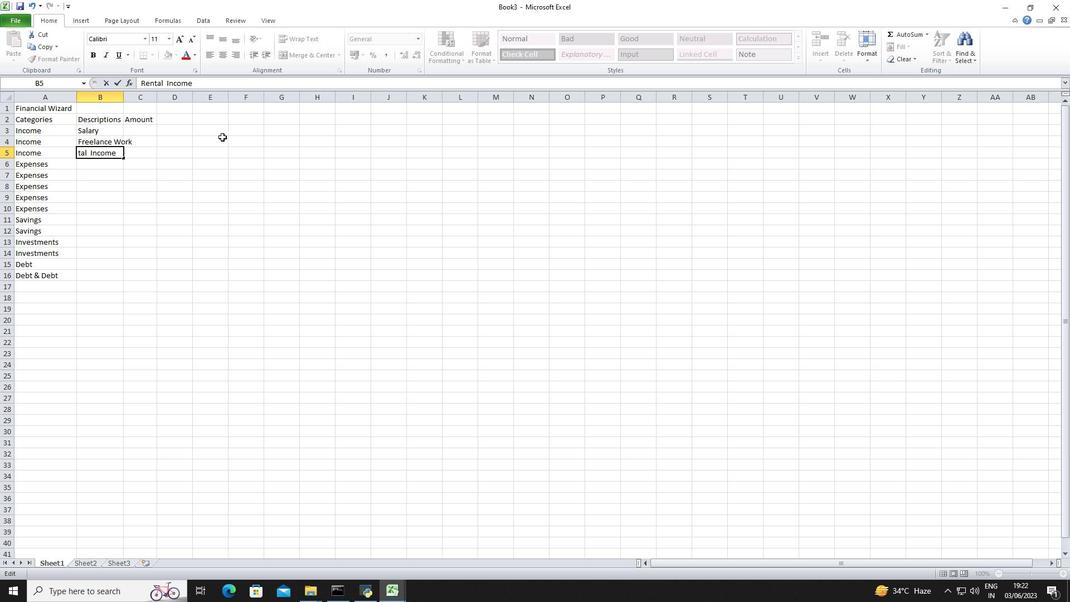 
Action: Mouse pressed left at (219, 156)
Screenshot: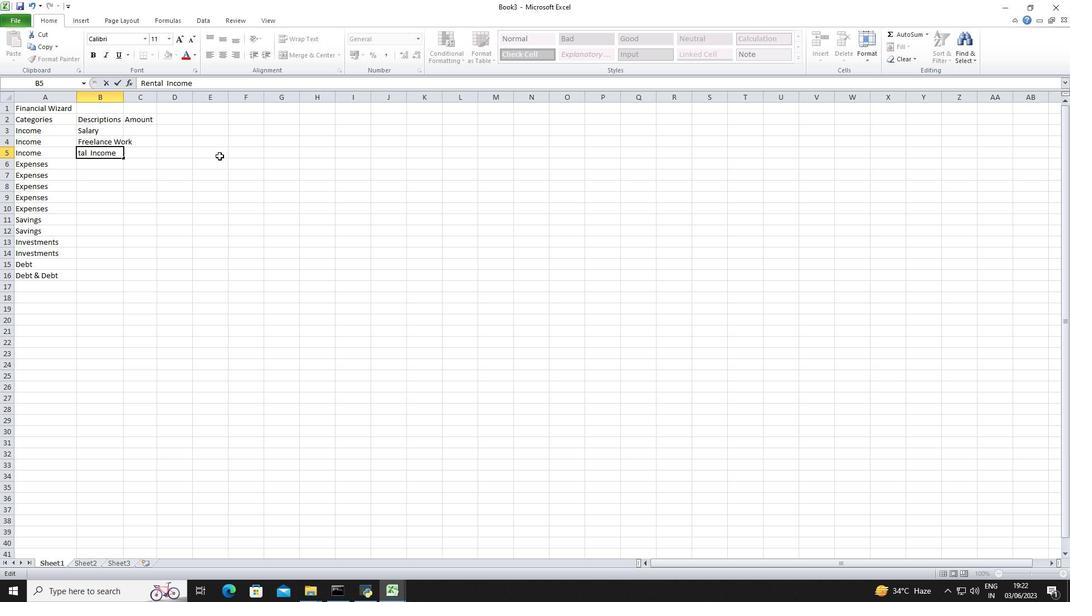 
Action: Mouse moved to (116, 160)
Screenshot: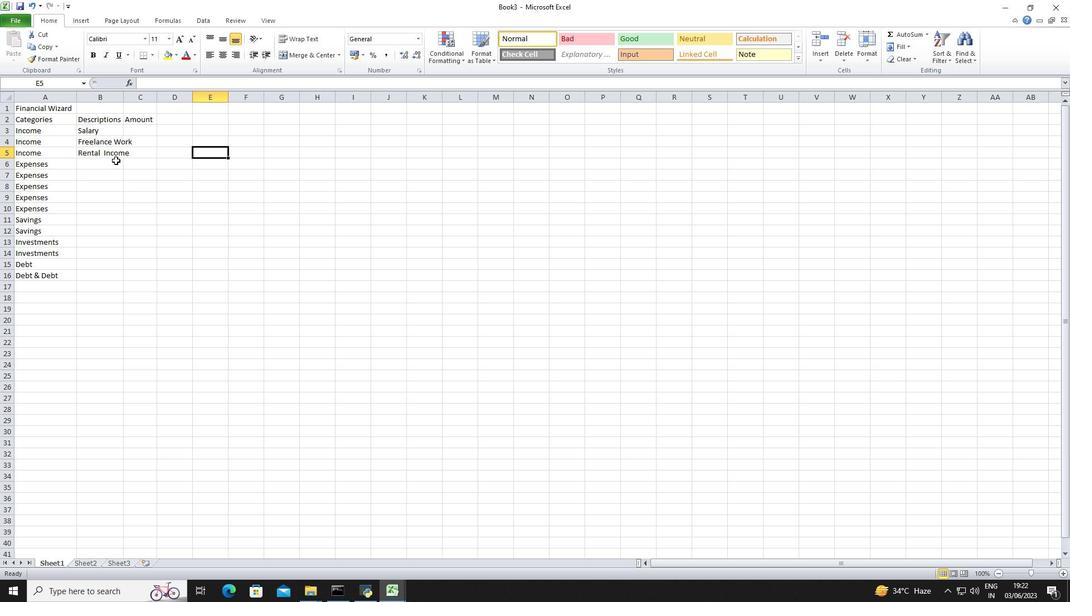 
Action: Mouse pressed left at (116, 160)
Screenshot: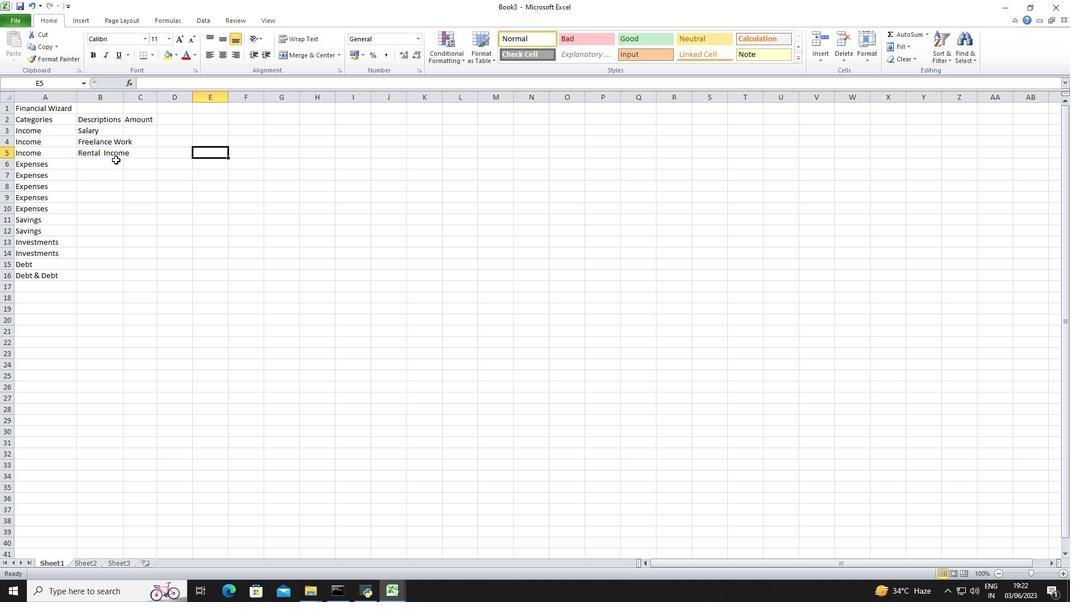
Action: Mouse moved to (547, 234)
Screenshot: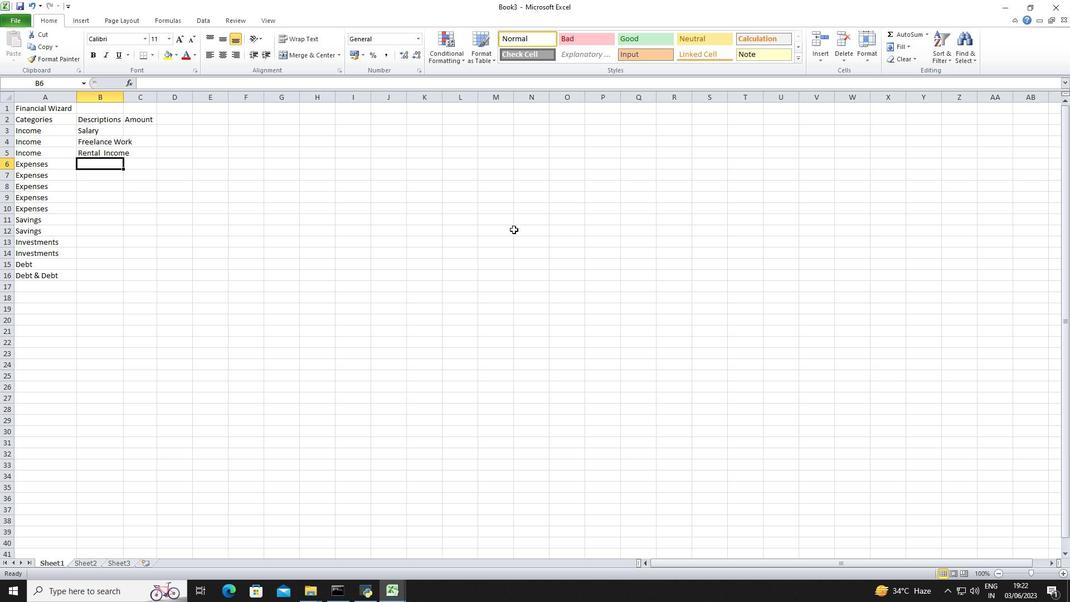 
Action: Key pressed <Key.shift_r>Housing<Key.space><Key.enter><Key.shift_r><Key.shift_r>Transportation<Key.space><Key.enter><Key.shift_r>Groceries<Key.space><Key.enter><Key.shift_r><Key.shift_r><Key.shift_r>Utilities<Key.space><Key.enter><Key.shift_r>Entr<Key.backspace>ertainment<Key.space><Key.enter><Key.shift_r>Emergency<Key.space><Key.shift_r>Fund<Key.space><Key.enter><Key.shift_r><Key.shift_r><Key.shift_r><Key.shift_r><Key.shift_r><Key.shift_r><Key.shift_r><Key.shift_r><Key.shift_r>Retirement<Key.space><Key.enter><Key.shift_r>Stocks<Key.space><Key.enter><Key.shift_r>Mutual<Key.space><Key.shift_r>Funds<Key.space><Key.enter><Key.shift_r>Credit<Key.space>1<Key.enter><Key.shift_r>Credit<Key.space>2<Key.space><Key.shift_r><Key.shift_r><Key.shift_r><Key.shift_r><Key.shift_r><Key.shift_r><Key.shift_r><Key.shift_r><Key.shift_r><Key.shift_r><Key.shift_r><Key.shift_r><Key.shift_r><Key.shift_r><Key.shift_r><Key.shift_r><Key.shift_r><Key.shift_r><Key.shift_r><Key.shift_r><Key.shift_r><Key.shift_r><Key.shift_r><Key.shift_r><Key.shift_r><Key.shift_r><Key.shift_r><Key.shift_r><Key.shift_r><Key.shift_r><Key.shift_r><Key.shift_r><Key.shift_r><Key.shift_r><Key.shift_r><Key.shift_r><Key.shift_r><Key.shift_r><Key.shift_r><Key.shift_r><Key.shift_r><Key.shift_r><Key.shift_r><Key.shift_r><Key.shift_r><Key.shift_r><Key.shift_r><Key.shift_r><Key.shift_r><Key.shift_r>&<Key.space><Key.shift_r>Student<Key.space><Key.shift_r><Key.shift_r><Key.shift_r>Loan<Key.space>
Screenshot: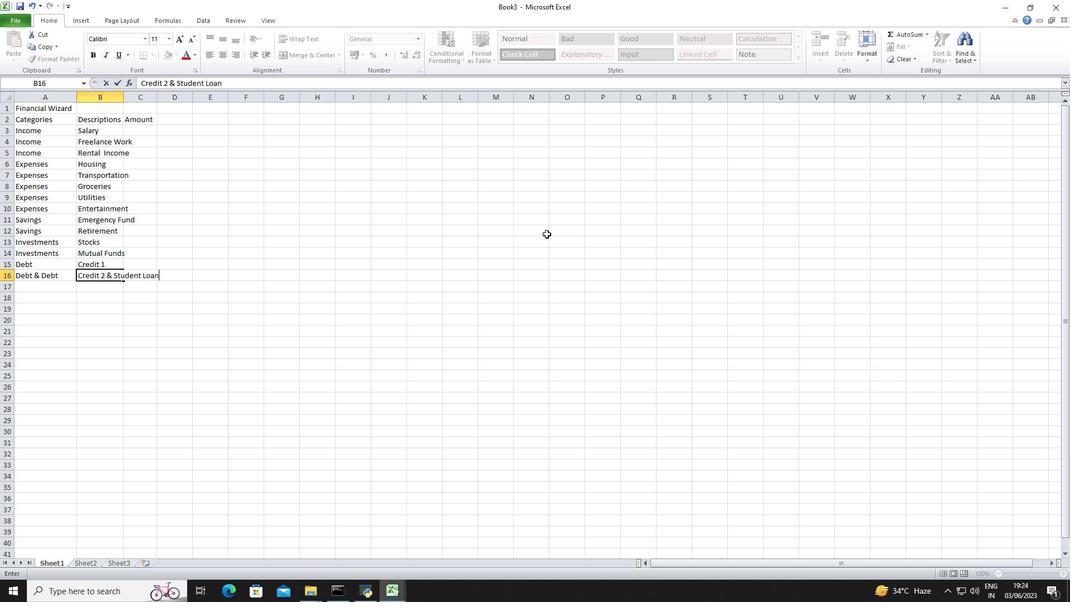 
Action: Mouse pressed left at (547, 234)
Screenshot: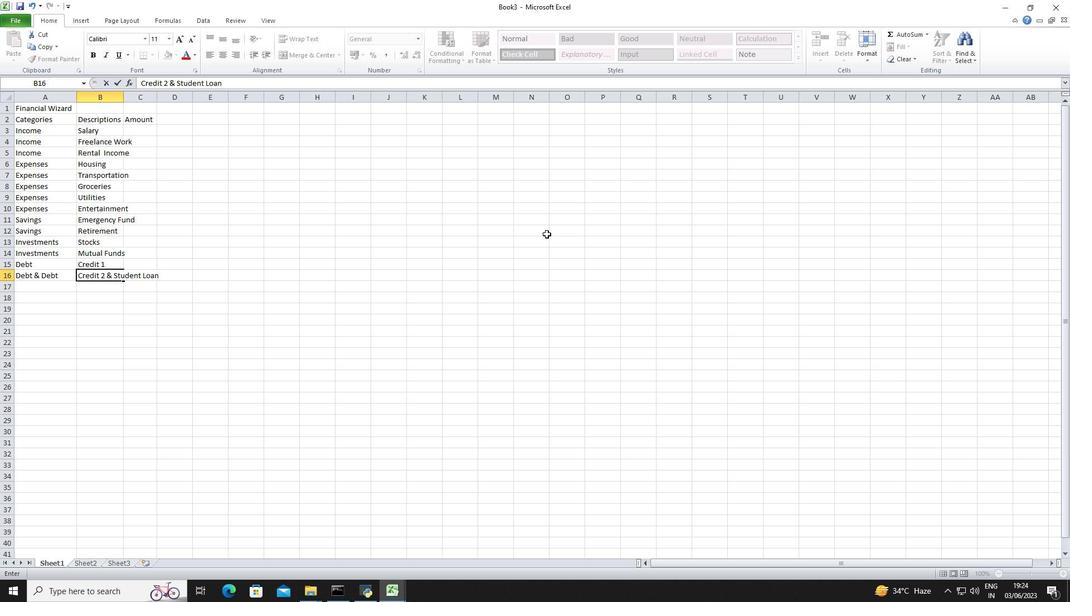 
Action: Mouse moved to (123, 95)
Screenshot: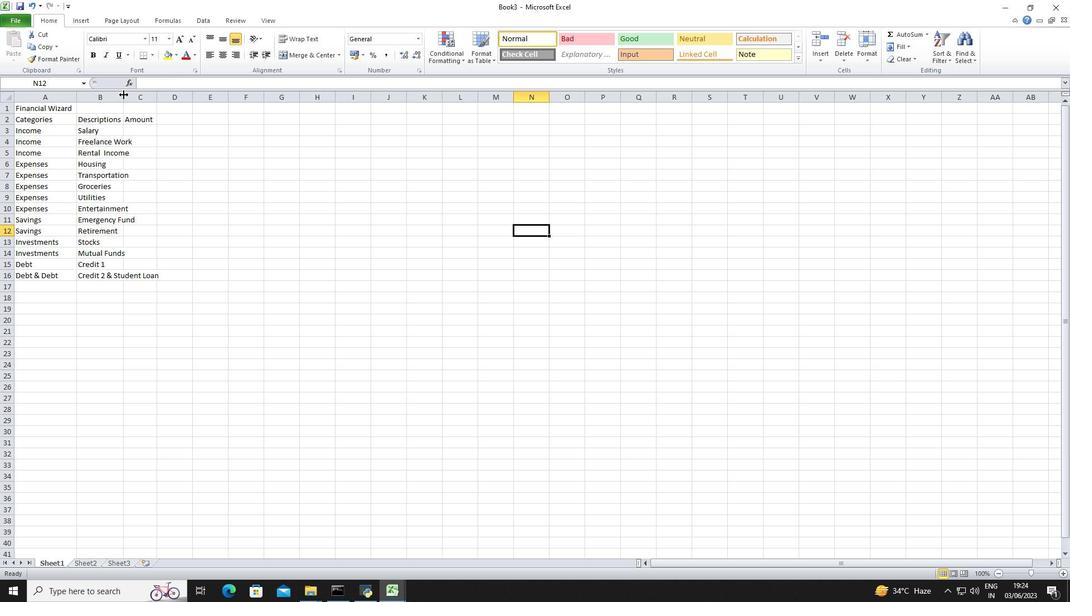 
Action: Mouse pressed left at (123, 95)
Screenshot: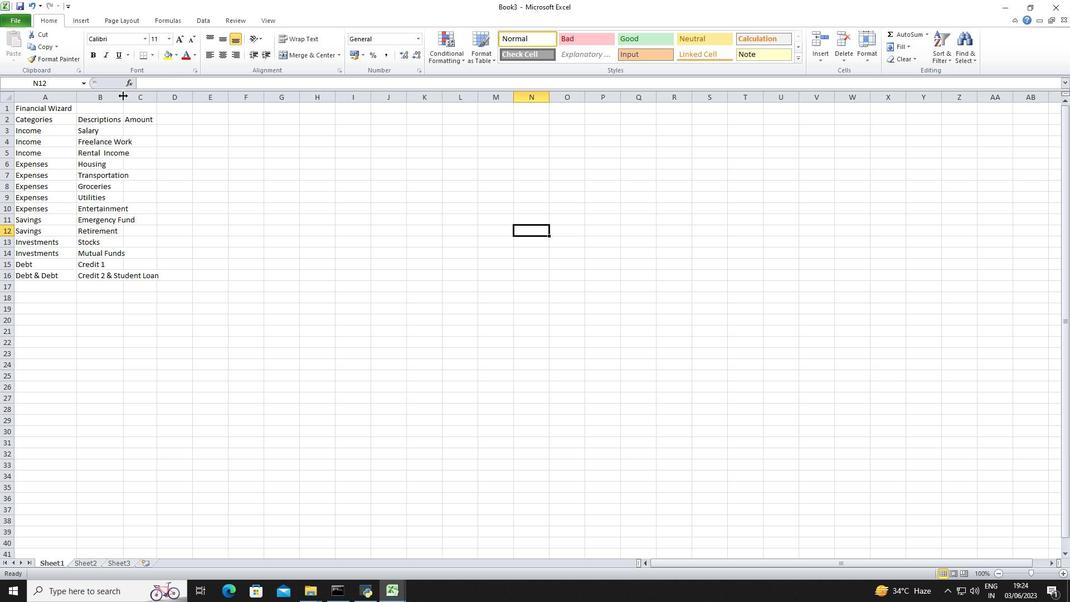 
Action: Mouse pressed left at (123, 95)
Screenshot: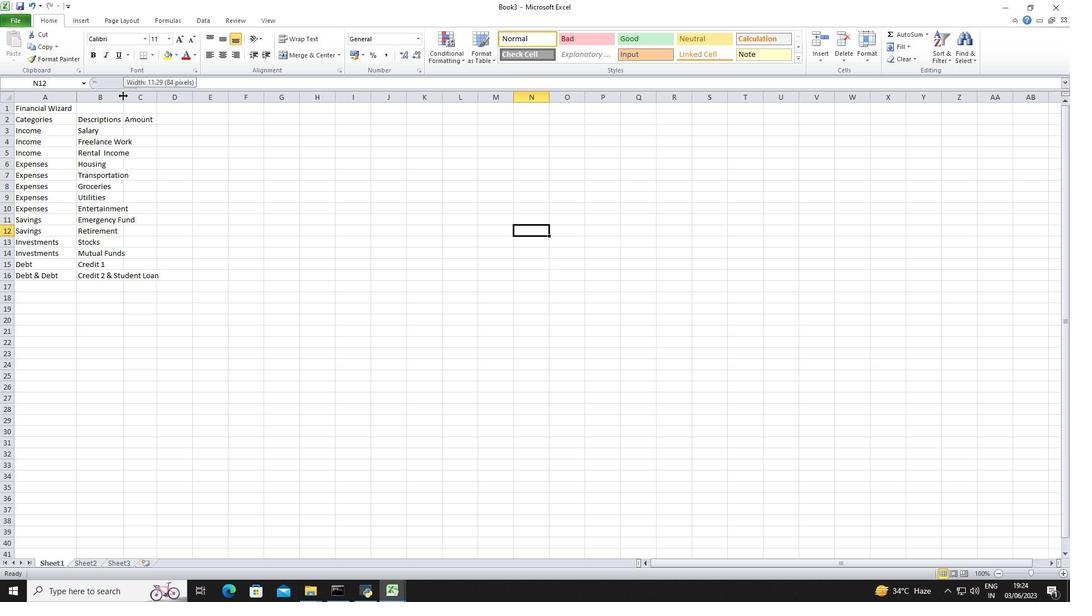 
Action: Mouse moved to (178, 128)
Screenshot: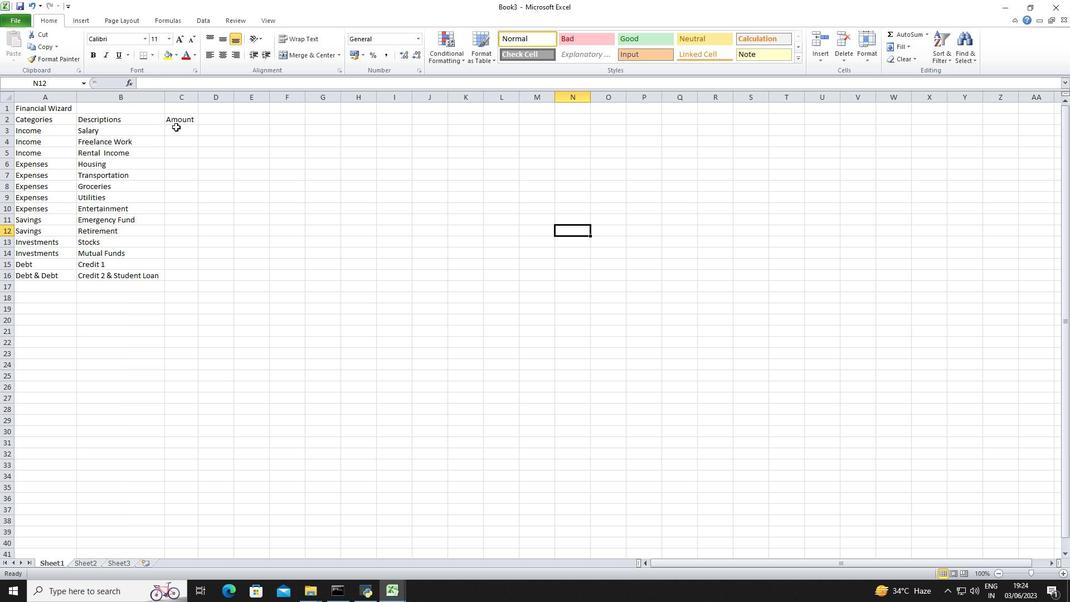 
Action: Mouse pressed left at (178, 128)
Screenshot: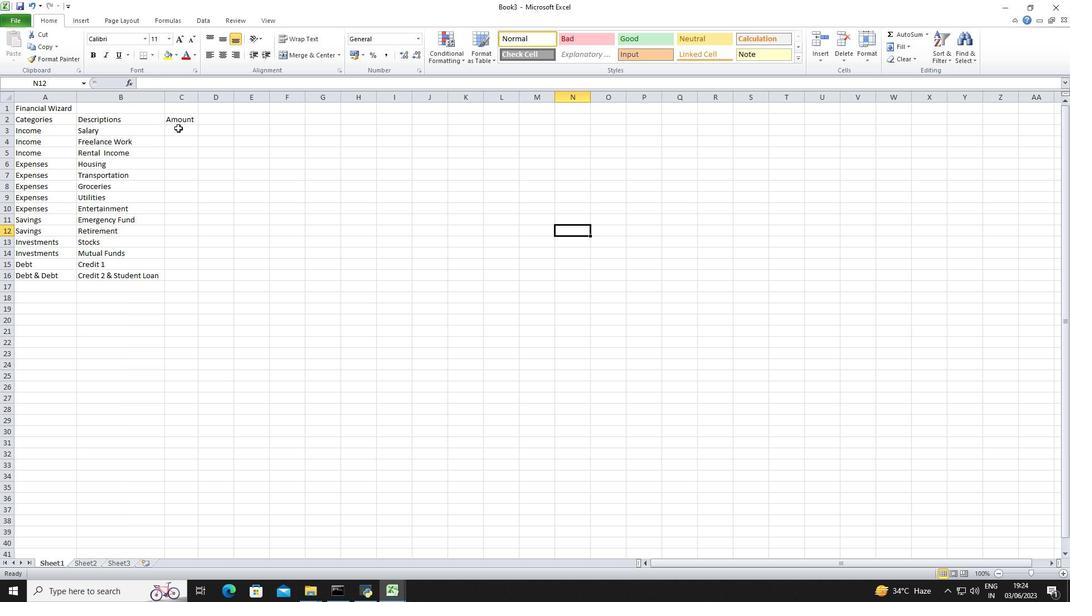 
Action: Mouse moved to (623, 179)
Screenshot: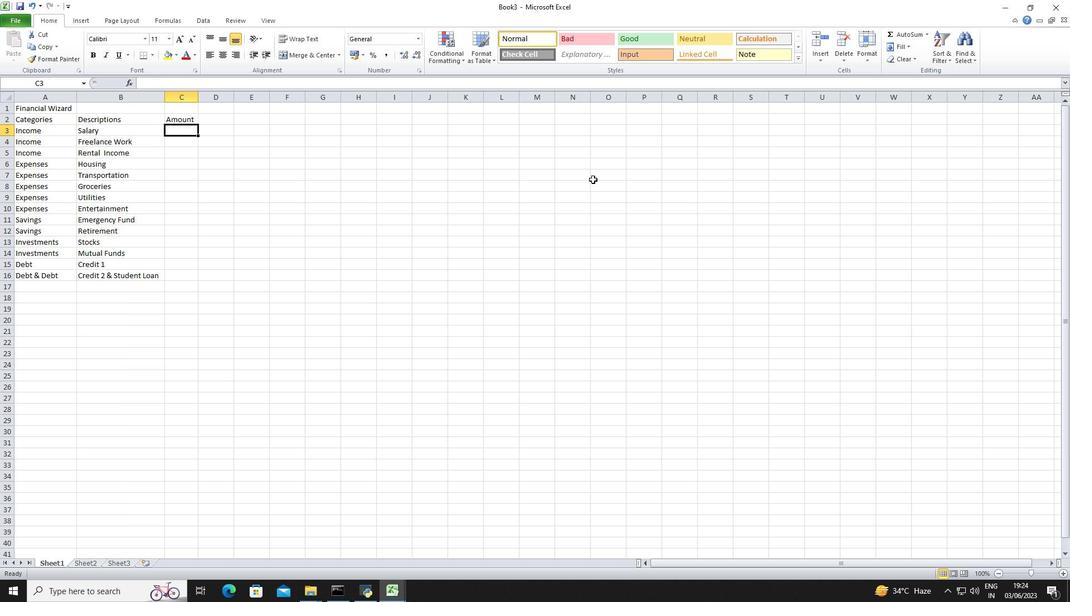 
Action: Key pressed <Key.shift_r><Key.shift_r><Key.shift_r><Key.shift_r><Key.shift_r><Key.shift_r><Key.shift_r><Key.shift_r><Key.shift_r><Key.shift_r><Key.shift_r><Key.shift_r><Key.shift_r>$5,000<Key.enter><Key.shift_r><Key.shift_r><Key.shift_r><Key.shift_r><Key.shift_r><Key.shift_r><Key.shift_r><Key.shift_r><Key.shift_r><Key.shift_r><Key.shift_r><Key.shift_r><Key.shift_r>$1,000<Key.enter><Key.shift_r><Key.shift_r><Key.shift_r><Key.shift_r><Key.shift_r><Key.shift_r><Key.shift_r><Key.shift_r><Key.shift_r><Key.shift_r><Key.shift_r><Key.shift_r><Key.shift_r><Key.shift_r><Key.shift_r><Key.shift_r><Key.shift_r>$<Key.shift_r><Key.shift_r><Key.shift_r><Key.shift_r><Key.shift_r><Key.shift_r><Key.shift_r><Key.shift_r><Key.shift_r><Key.shift_r><Key.shift_r><Key.shift_r><Key.shift_r><Key.shift_r><Key.shift_r><Key.shift_r><Key.shift_r><Key.shift_r><Key.shift_r><Key.shift_r><Key.shift_r><Key.shift_r><Key.shift_r><Key.shift_r><Key.shift_r><Key.shift_r><Key.shift_r><Key.shift_r><Key.shift_r><Key.shift_r>500<Key.enter><Key.shift_r><Key.shift_r><Key.shift_r>$1,200<Key.enter><Key.shift_r><Key.shift_r><Key.shift_r><Key.shift_r><Key.shift_r><Key.shift_r><Key.shift_r><Key.shift_r><Key.shift_r><Key.shift_r><Key.shift_r><Key.shift_r><Key.shift_r><Key.shift_r><Key.shift_r><Key.shift_r><Key.shift_r><Key.shift_r><Key.shift_r><Key.shift_r>$300<Key.enter><Key.shift_r><Key.shift_r><Key.shift_r><Key.shift_r><Key.shift_r><Key.shift_r><Key.shift_r><Key.shift_r><Key.shift_r><Key.shift_r><Key.shift_r><Key.shift_r><Key.shift_r><Key.shift_r><Key.shift_r><Key.shift_r><Key.shift_r><Key.shift_r><Key.shift_r><Key.shift_r><Key.shift_r><Key.shift_r><Key.shift_r><Key.shift_r><Key.shift_r>$400<Key.enter><Key.shift_r><Key.shift_r><Key.shift_r><Key.shift_r><Key.shift_r><Key.shift_r><Key.shift_r><Key.shift_r><Key.shift_r><Key.shift_r><Key.shift_r><Key.shift_r><Key.shift_r><Key.shift_r><Key.shift_r><Key.shift_r><Key.shift_r>$200<Key.enter><Key.shift_r><Key.shift_r><Key.shift_r><Key.shift_r><Key.shift_r><Key.shift_r><Key.shift_r><Key.shift_r><Key.shift_r><Key.shift_r><Key.shift_r><Key.shift_r><Key.shift_r><Key.shift_r><Key.shift_r><Key.shift_r><Key.shift_r><Key.shift_r><Key.shift_r>$150<Key.enter><Key.shift_r><Key.shift_r><Key.shift_r><Key.shift_r><Key.shift_r><Key.shift_r><Key.shift_r><Key.shift_r><Key.shift_r><Key.shift_r><Key.shift_r><Key.shift_r><Key.shift_r><Key.shift_r>$500<Key.enter><Key.shift_r><Key.shift_r><Key.shift_r><Key.shift_r><Key.shift_r><Key.shift_r><Key.shift_r>$1,000<Key.enter><Key.shift_r><Key.shift_r><Key.shift_r><Key.shift_r><Key.shift_r><Key.shift_r><Key.shift_r><Key.shift_r><Key.shift_r>$500<Key.enter><Key.shift_r><Key.shift_r><Key.shift_r><Key.shift_r><Key.shift_r><Key.shift_r><Key.shift_r><Key.shift_r><Key.shift_r><Key.shift_r><Key.shift_r><Key.shift_r><Key.shift_r><Key.shift_r><Key.shift_r><Key.shift_r><Key.shift_r><Key.shift_r>$300<Key.enter><Key.shift_r><Key.shift_r><Key.shift_r><Key.shift_r><Key.shift_r><Key.shift_r><Key.shift_r><Key.shift_r><Key.shift_r><Key.shift_r><Key.shift_r><Key.shift_r><Key.shift_r><Key.shift_r><Key.shift_r><Key.shift_r><Key.shift_r><Key.shift_r><Key.shift_r><Key.shift_r><Key.shift_r><Key.shift_r><Key.shift_r><Key.shift_r><Key.shift_r><Key.shift_r><Key.shift_r><Key.shift_r><Key.shift_r>$200<Key.enter><Key.shift_r><Key.shift_r><Key.shift_r><Key.shift_r><Key.shift_r><Key.shift_r><Key.shift_r><Key.shift_r><Key.shift_r><Key.shift_r><Key.shift_r><Key.shift_r><Key.shift_r><Key.shift_r><Key.shift_r><Key.shift_r><Key.shift_r><Key.shift_r><Key.shift_r><Key.shift_r><Key.shift_r><Key.shift_r><Key.shift_r><Key.shift_r><Key.shift_r><Key.shift_r><Key.shift_r>$100<Key.space><Key.shift_r><Key.shift_r><Key.shift_r><Key.shift_r><Key.shift_r><Key.shift_r><Key.shift_r><Key.shift_r><Key.shift_r><Key.shift_r><Key.shift_r><Key.shift_r><Key.shift_r><Key.shift_r><Key.shift_r><Key.shift_r><Key.shift_r><Key.shift_r><Key.shift_r><Key.shift_r><Key.shift_r><Key.shift_r><Key.shift_r><Key.shift_r>&<Key.space><Key.shift_r><Key.shift_r><Key.shift_r><Key.shift_r><Key.shift_r><Key.shift_r><Key.shift_r><Key.shift_r><Key.shift_r><Key.shift_r><Key.shift_r><Key.shift_r><Key.shift_r><Key.shift_r><Key.shift_r><Key.shift_r><Key.shift_r><Key.shift_r><Key.shift_r><Key.shift_r><Key.shift_r><Key.shift_r><Key.shift_r><Key.shift_r><Key.shift_r>$300
Screenshot: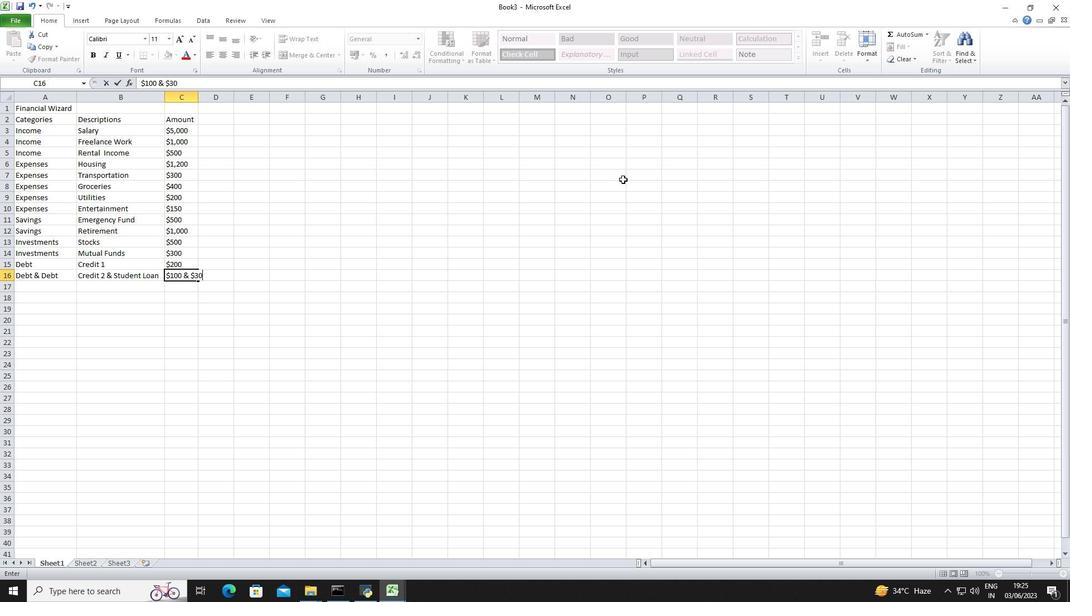 
Action: Mouse pressed left at (623, 179)
Screenshot: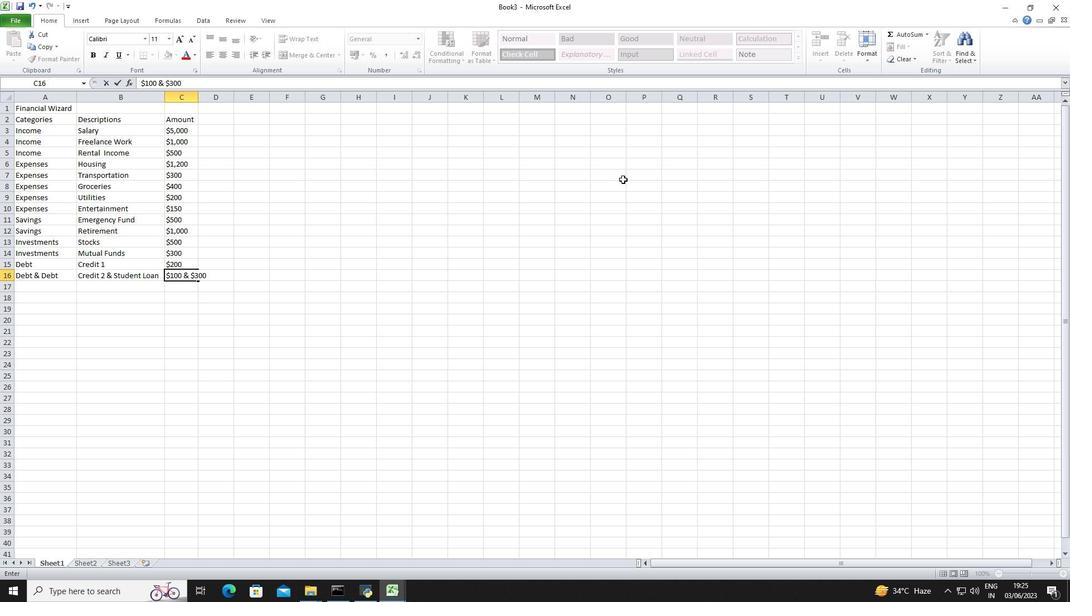 
Action: Mouse moved to (199, 95)
Screenshot: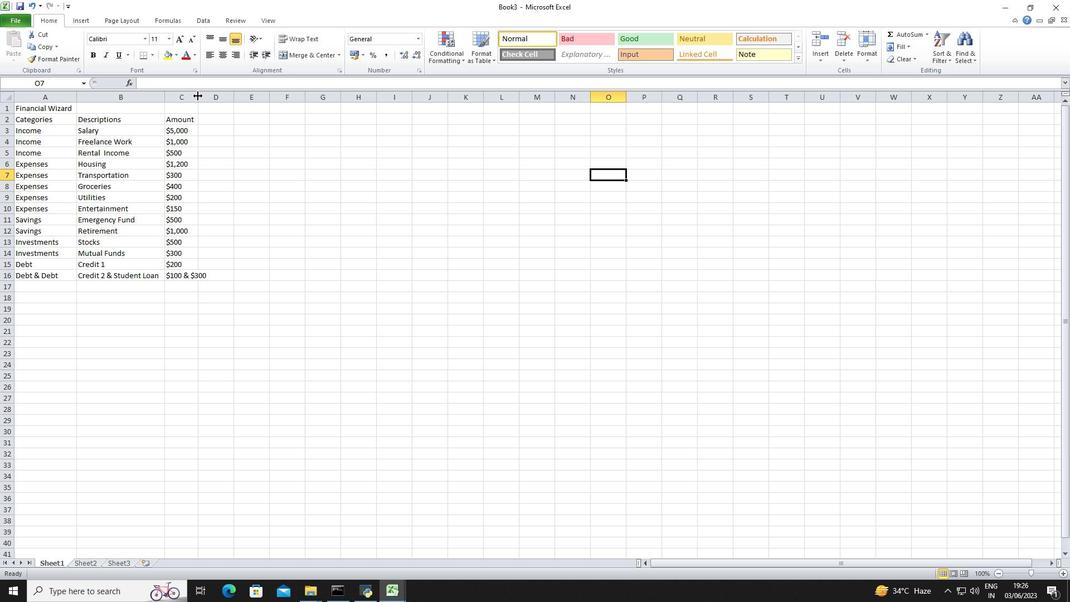 
Action: Mouse pressed left at (199, 95)
Screenshot: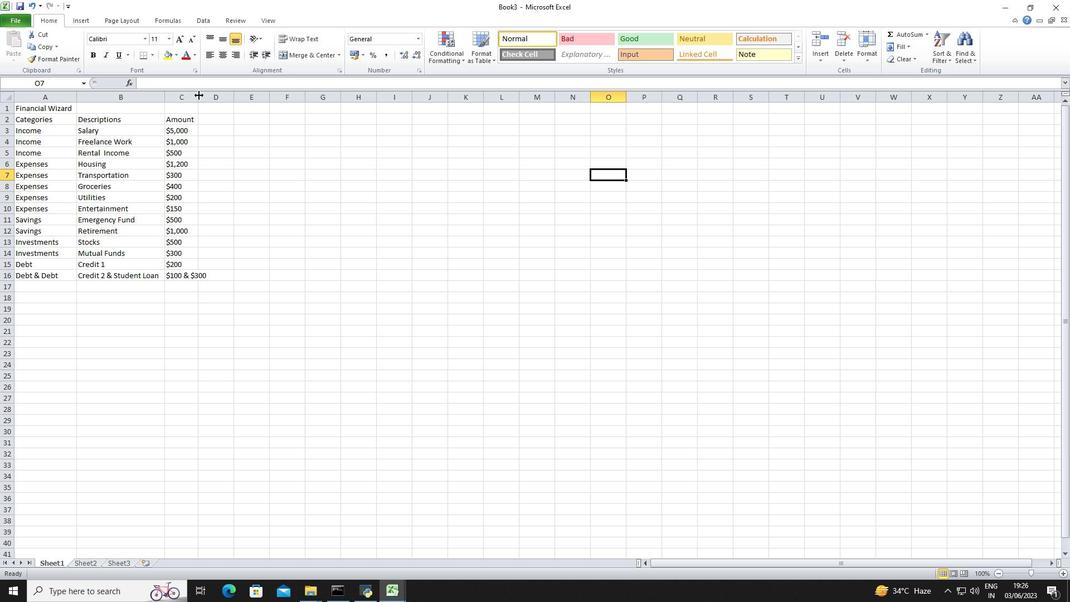 
Action: Mouse pressed left at (199, 95)
Screenshot: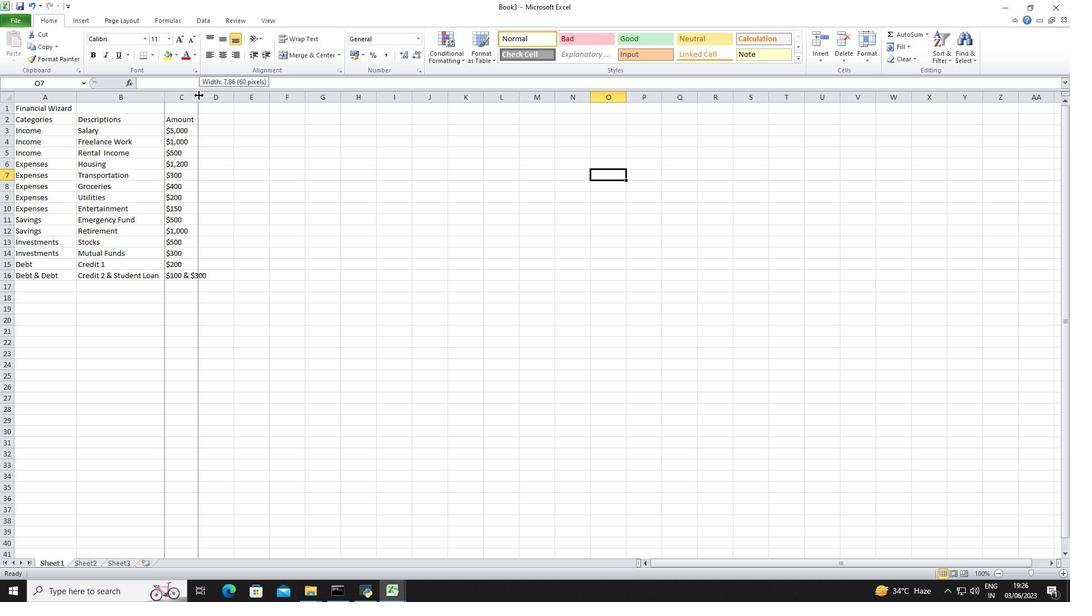 
Action: Mouse moved to (239, 119)
Screenshot: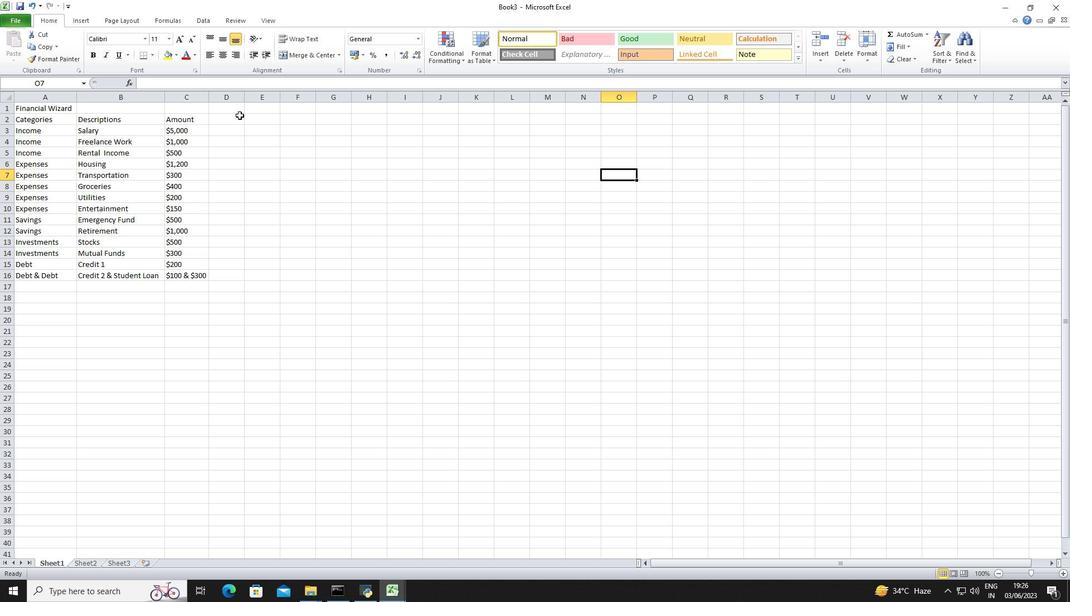 
Action: Mouse pressed left at (239, 119)
Screenshot: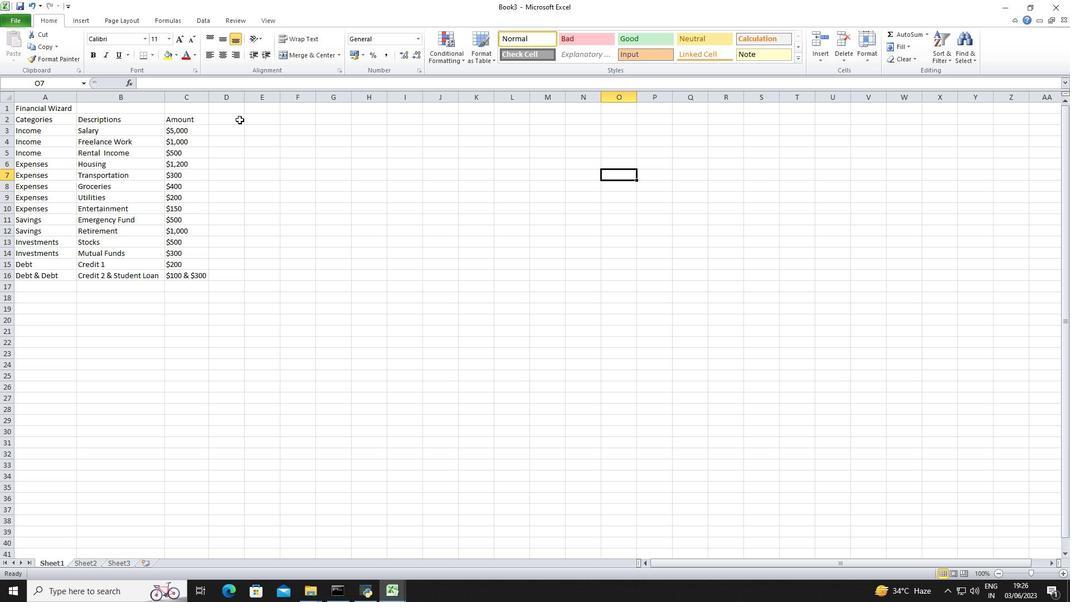 
Action: Mouse moved to (395, 244)
Screenshot: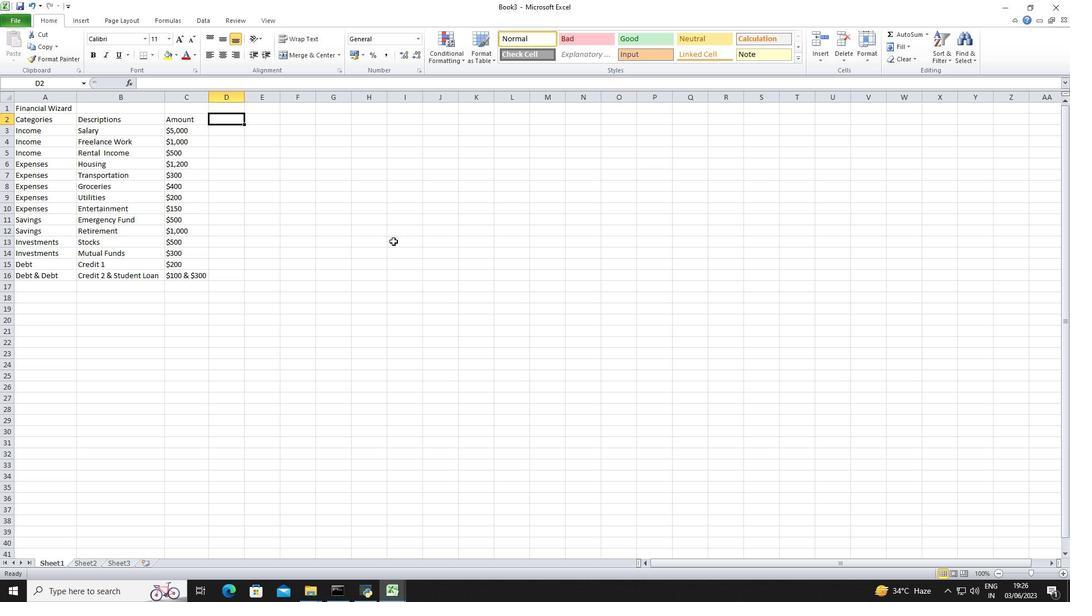 
Action: Mouse pressed left at (395, 244)
Screenshot: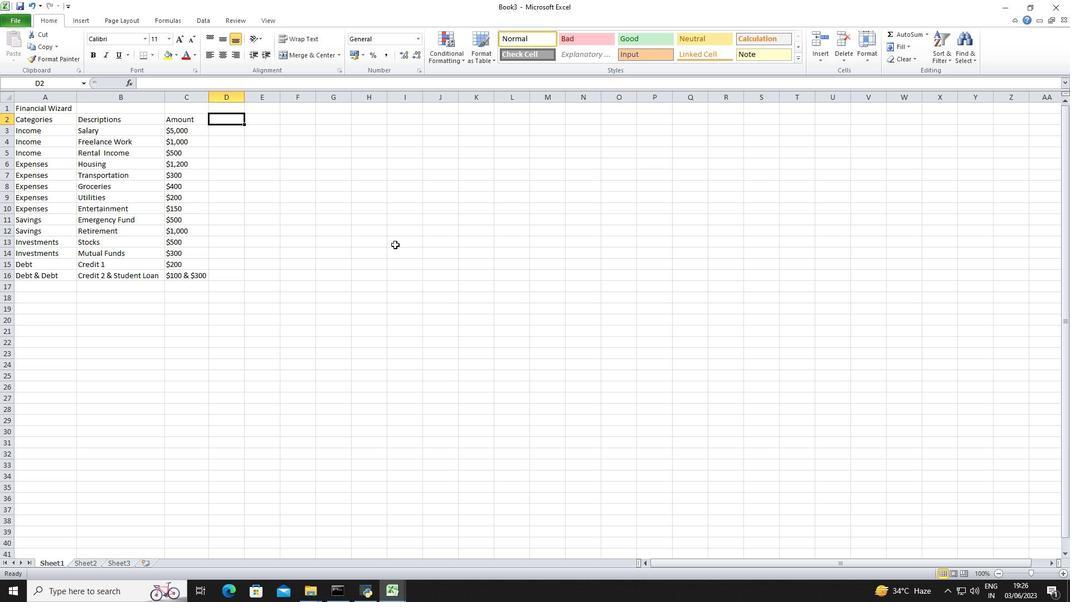 
Action: Mouse moved to (331, 270)
Screenshot: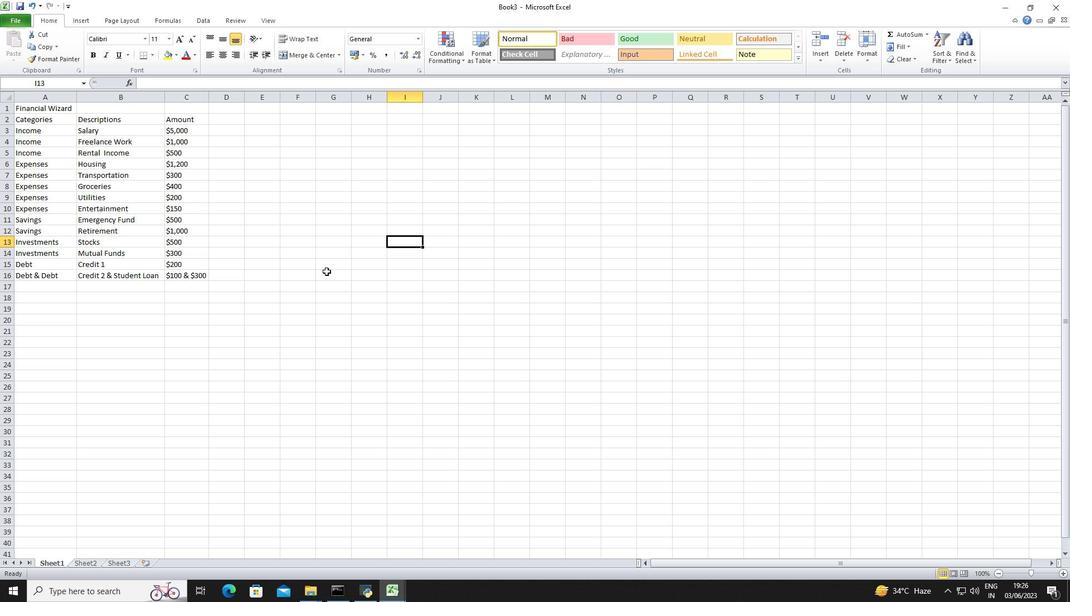 
Action: Mouse scrolled (331, 271) with delta (0, 0)
Screenshot: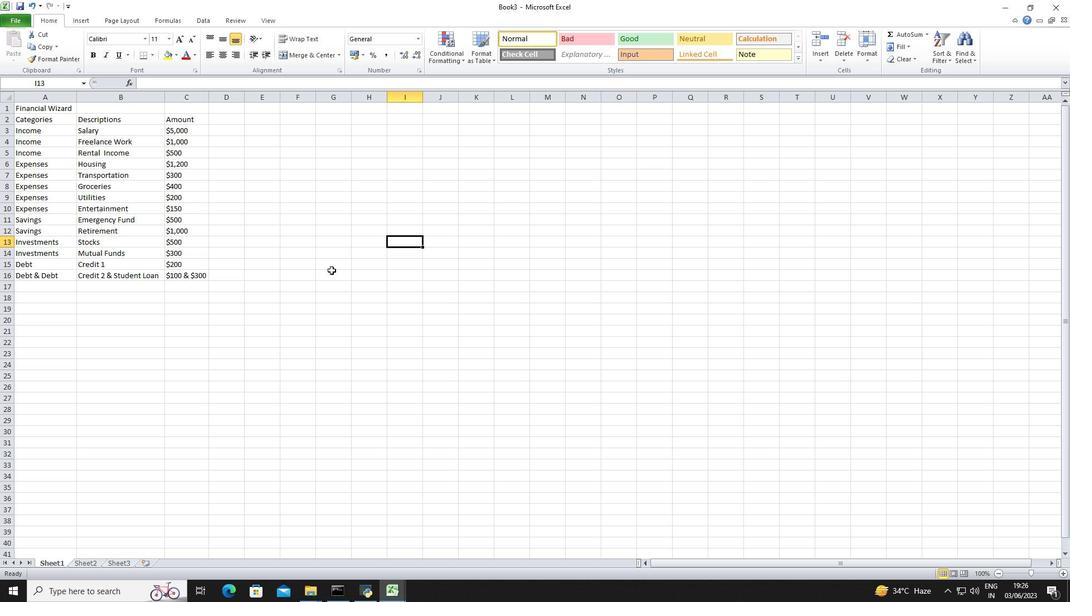 
Action: Mouse scrolled (331, 271) with delta (0, 0)
Screenshot: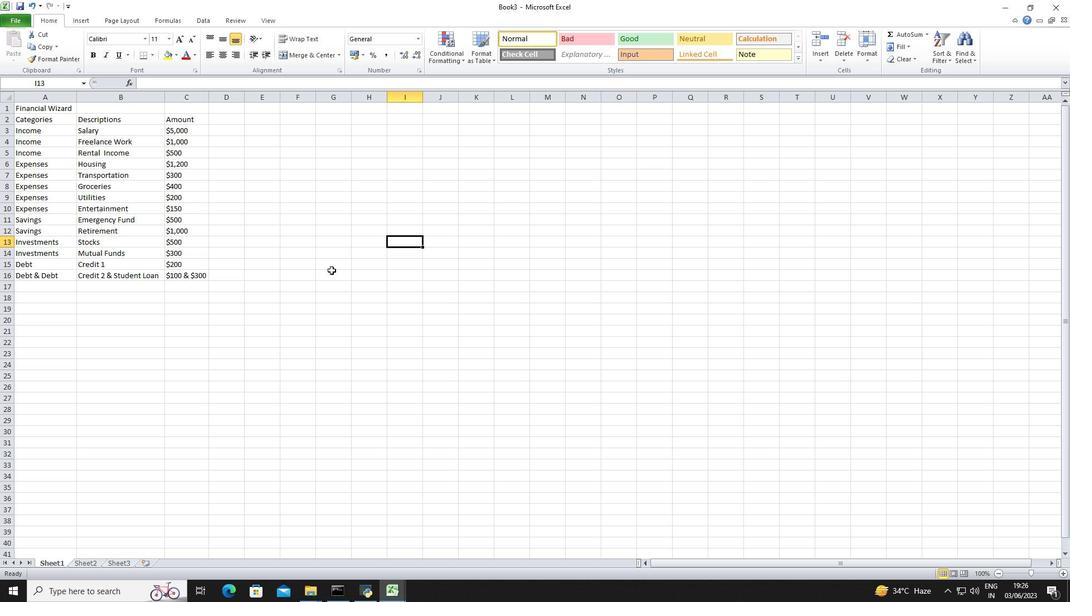 
Action: Mouse moved to (332, 269)
Screenshot: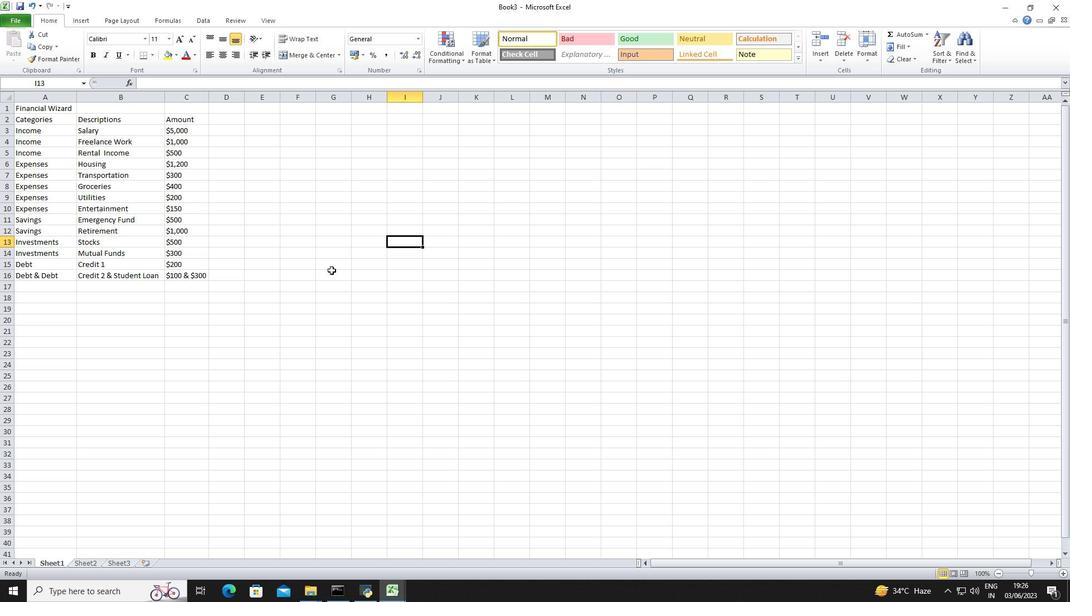 
Action: Mouse scrolled (332, 269) with delta (0, 0)
Screenshot: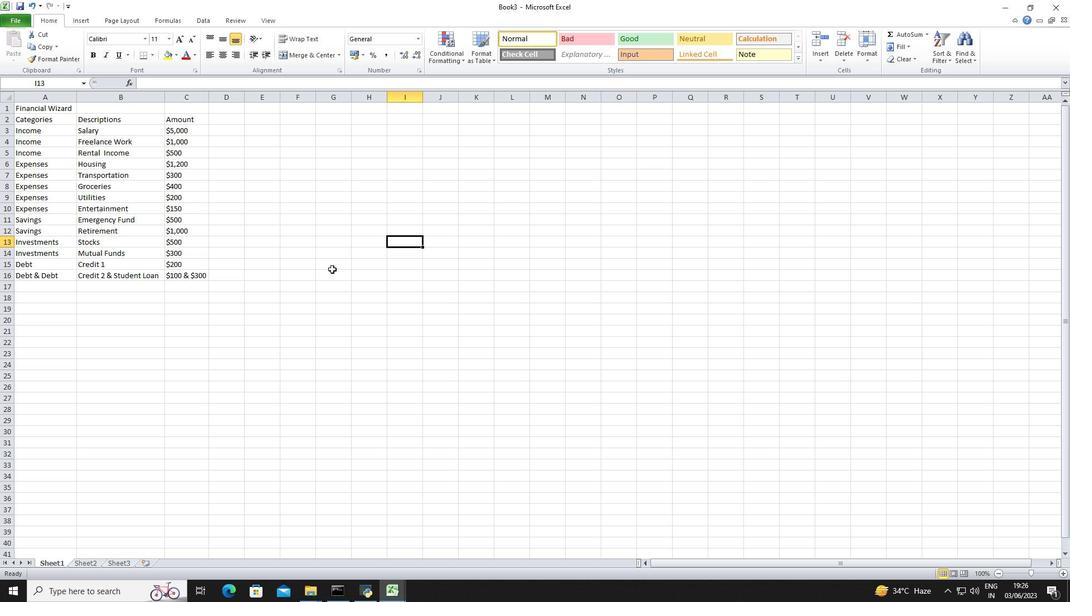 
Action: Mouse moved to (334, 268)
Screenshot: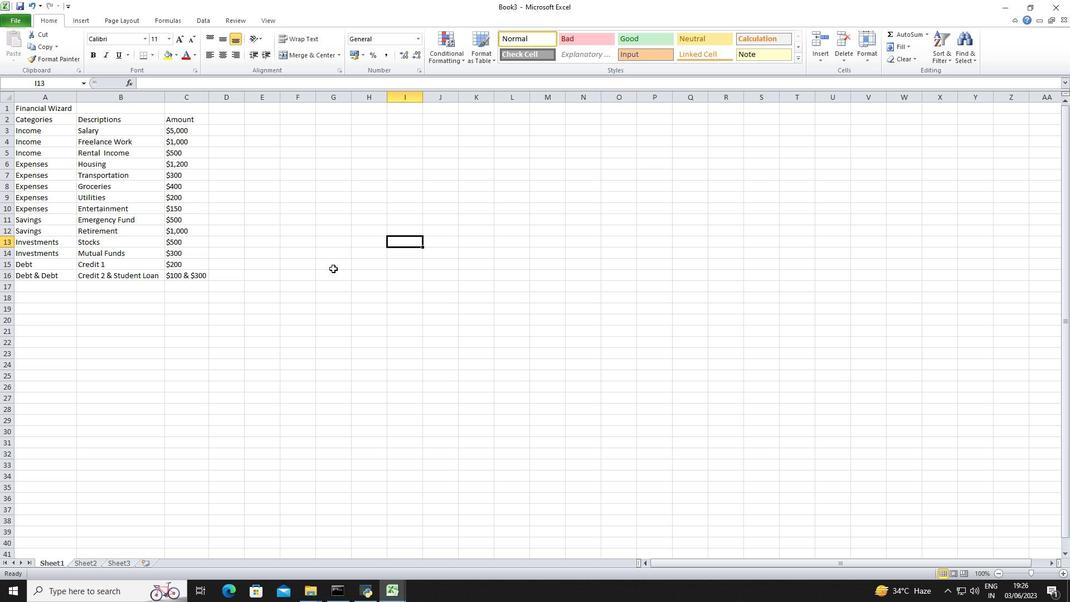 
Action: Mouse scrolled (334, 269) with delta (0, 0)
Screenshot: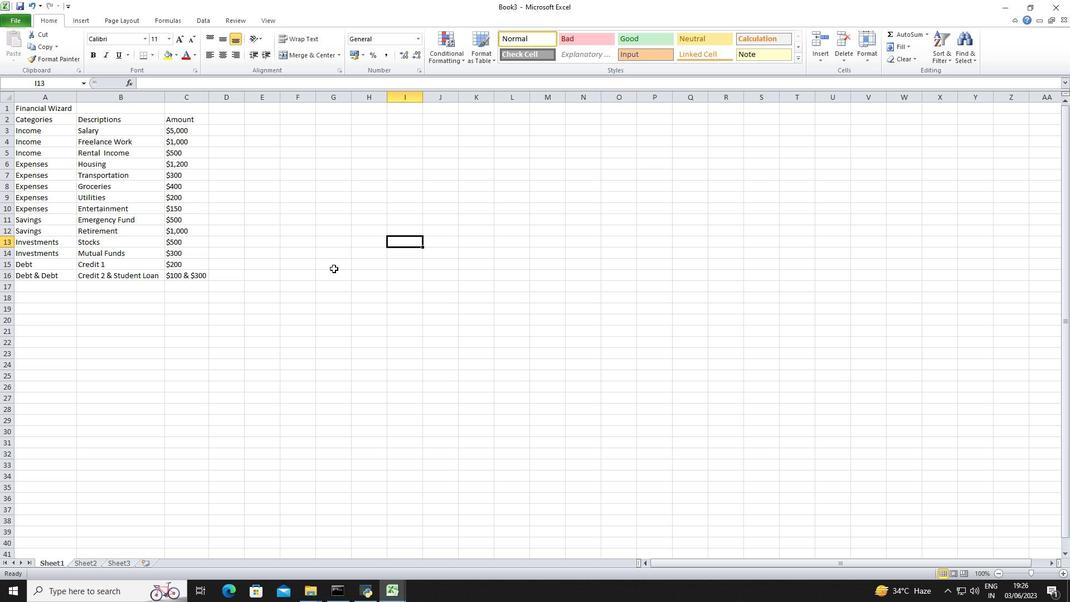
Action: Mouse moved to (19, 22)
Screenshot: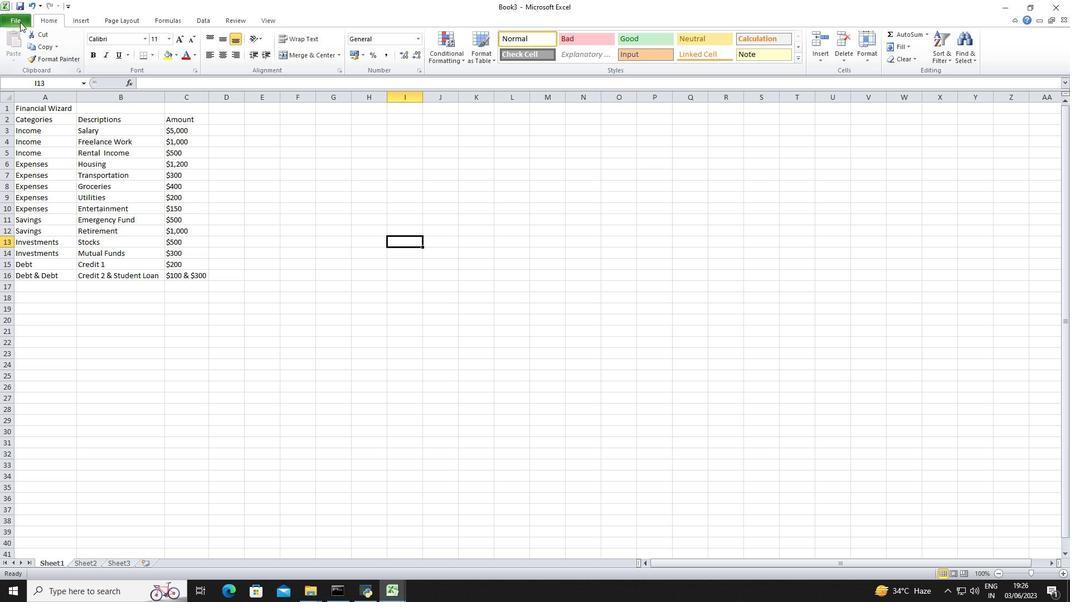 
Action: Mouse pressed left at (19, 22)
Screenshot: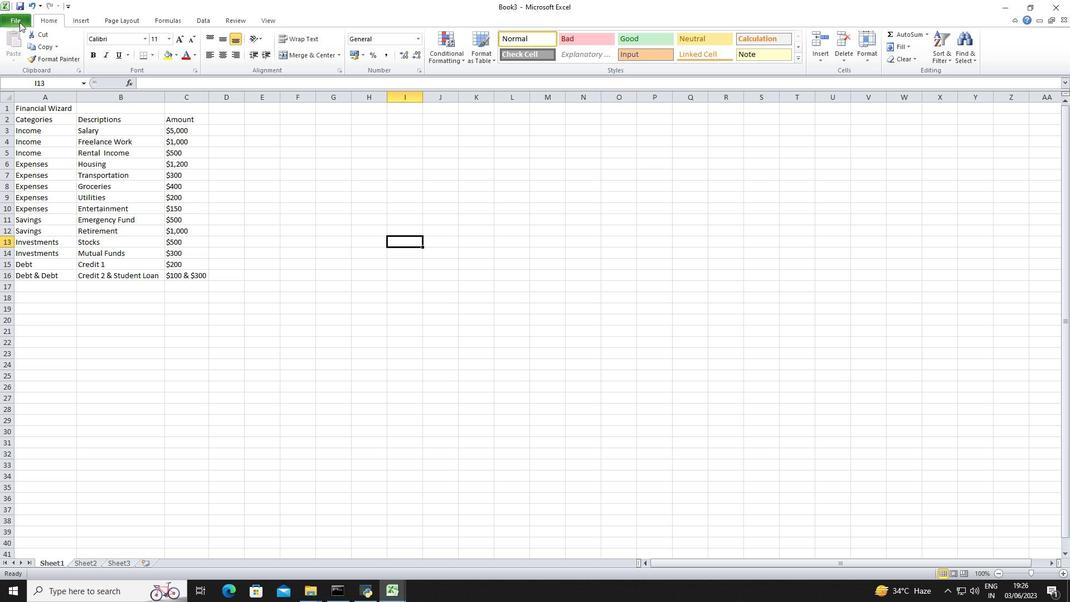 
Action: Mouse moved to (31, 52)
Screenshot: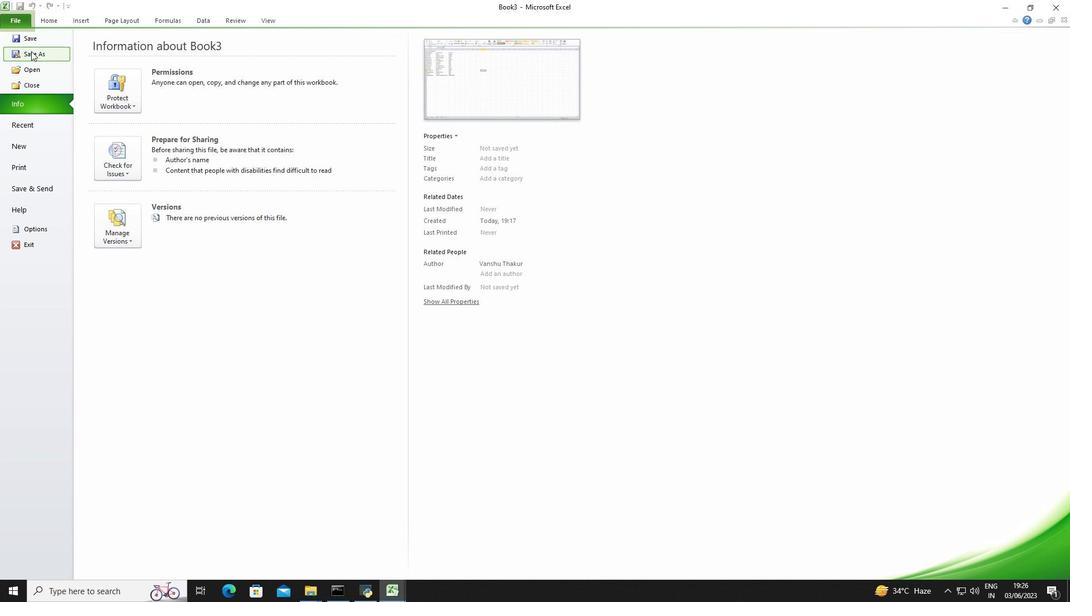 
Action: Mouse pressed left at (31, 52)
Screenshot: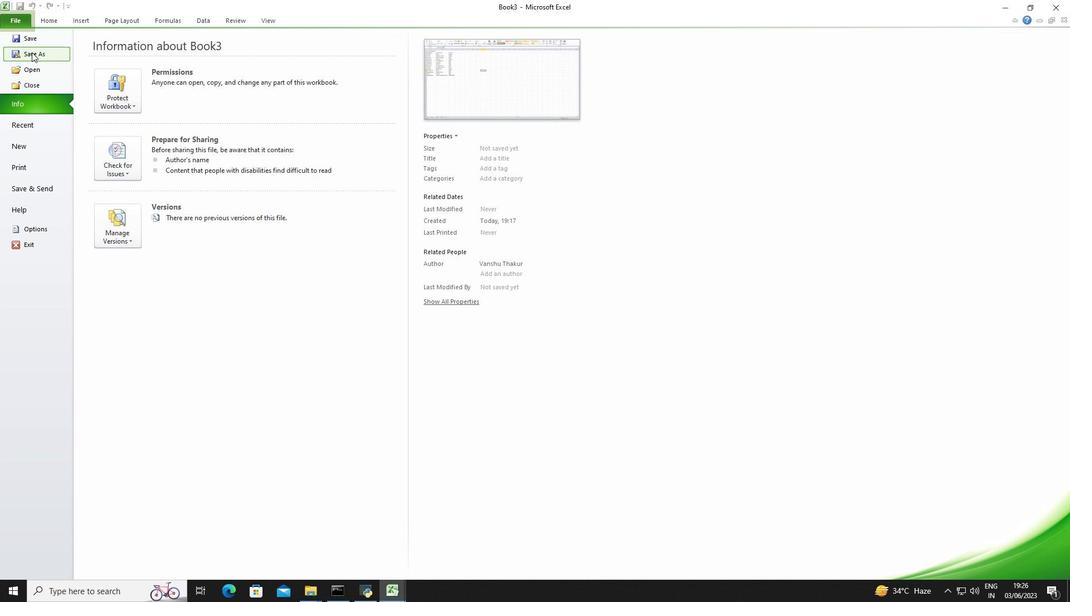 
Action: Mouse moved to (166, 162)
Screenshot: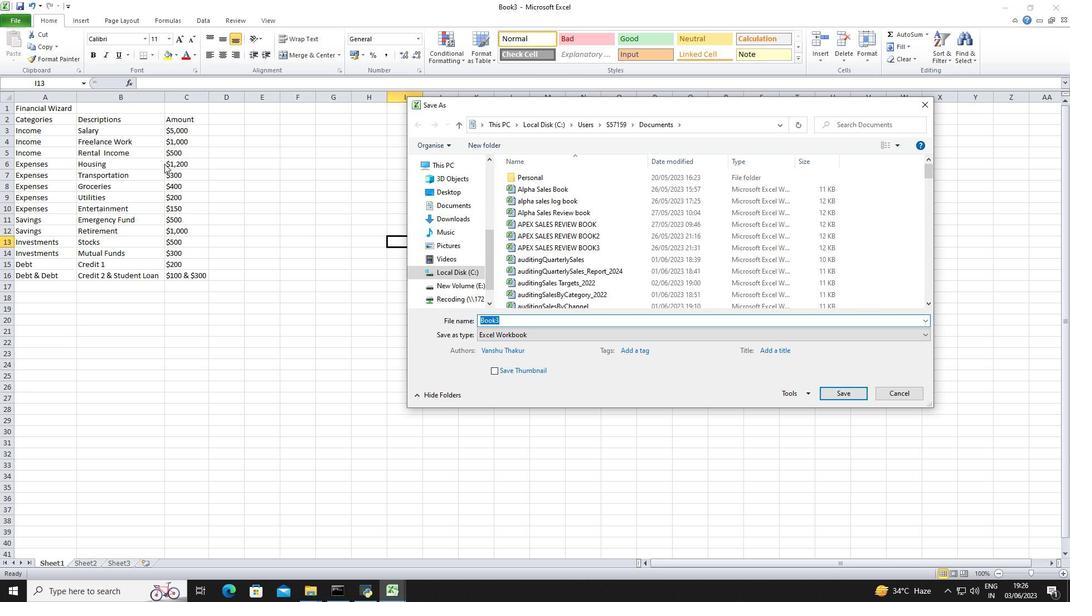 
Action: Key pressed <Key.shift_r>Data<Key.space><Key.shift_r>Colection<Key.space>
Screenshot: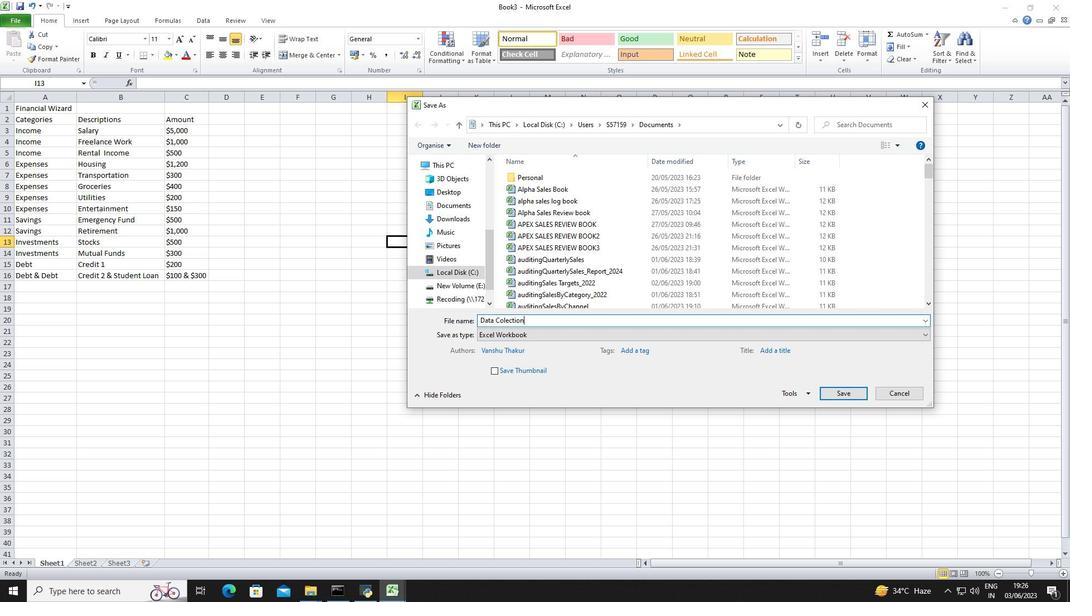 
Action: Mouse moved to (503, 320)
Screenshot: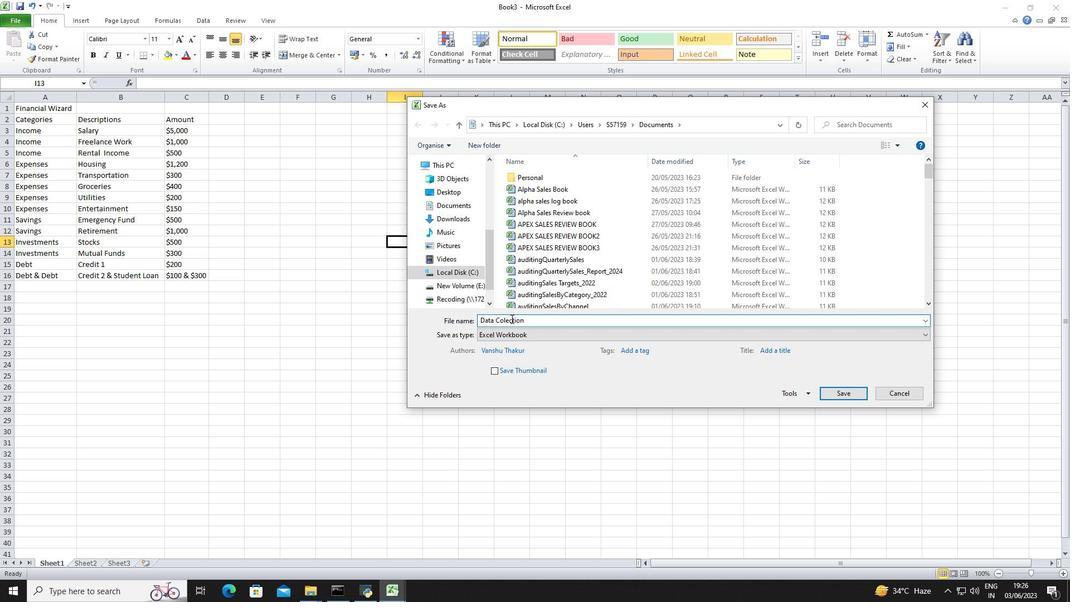 
Action: Mouse pressed left at (503, 320)
Screenshot: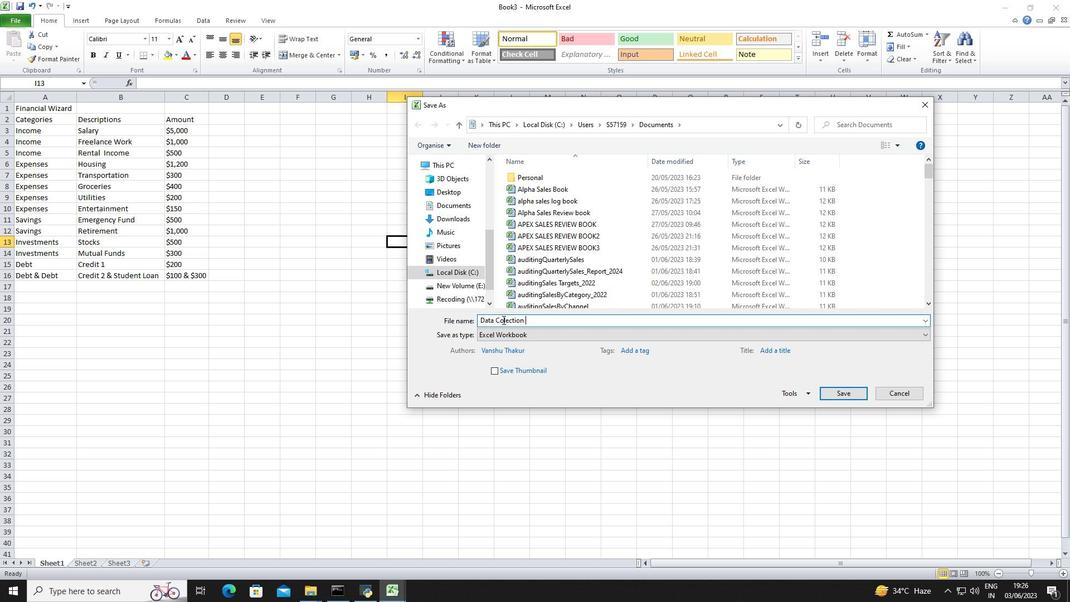 
Action: Mouse moved to (509, 323)
Screenshot: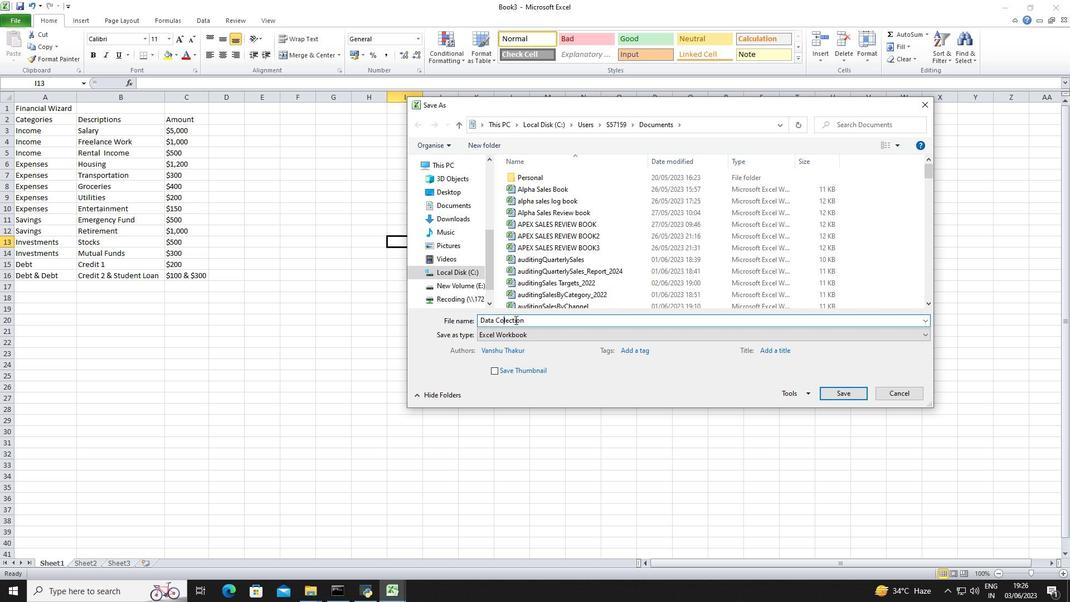 
Action: Key pressed l
Screenshot: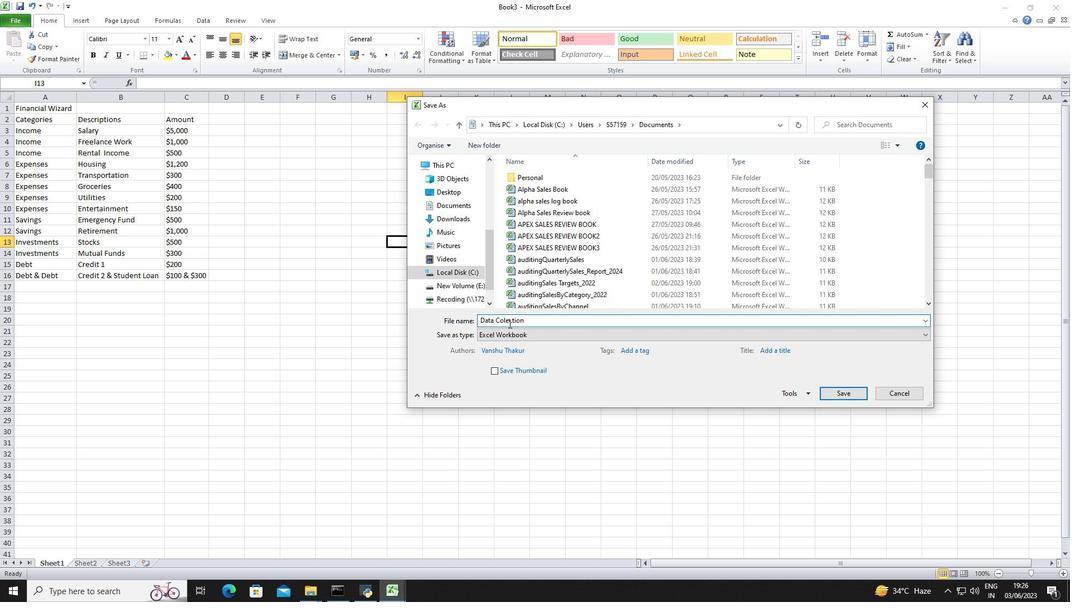 
Action: Mouse moved to (538, 317)
Screenshot: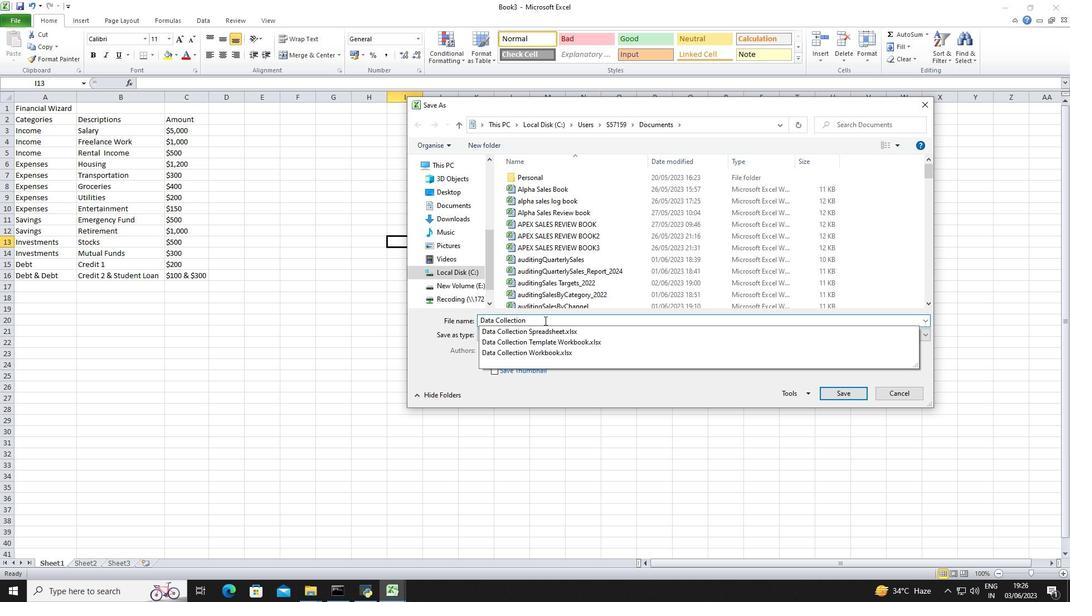 
Action: Mouse pressed left at (538, 317)
Screenshot: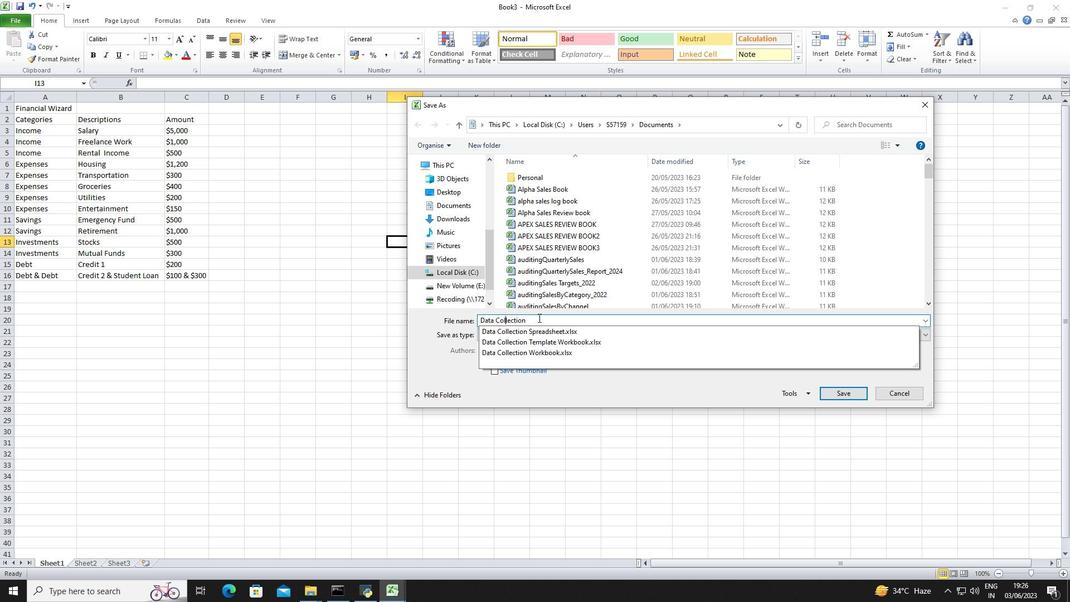 
Action: Mouse moved to (569, 312)
Screenshot: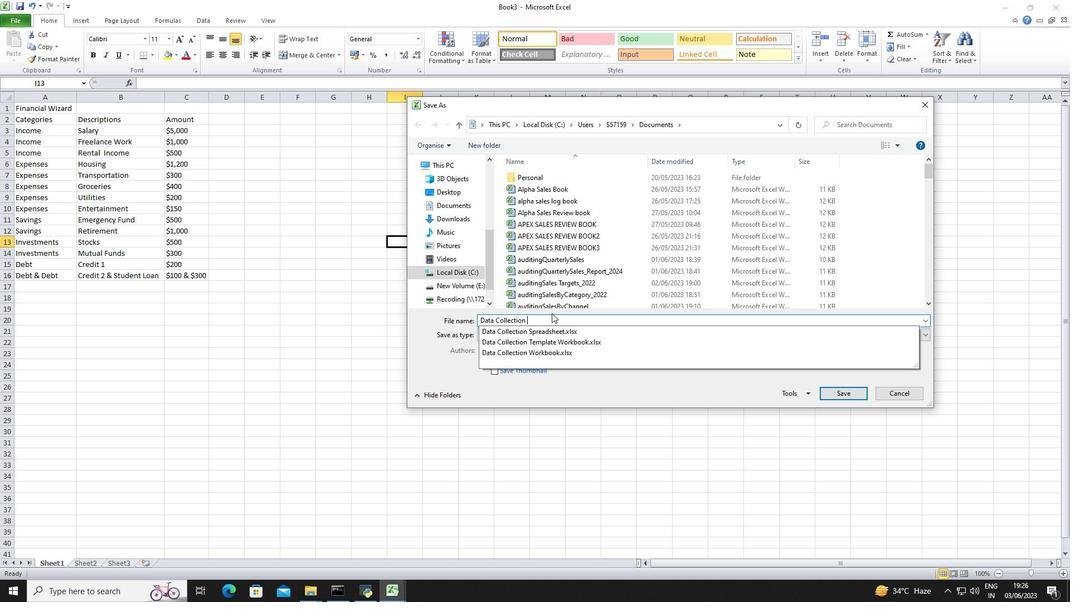 
Action: Key pressed <Key.shift_r>Workbook<Key.space><Key.shift_r><Key.shift_r><Key.shift_r><Key.shift_r><Key.shift_r><Key.shift_r><Key.shift_r><Key.shift_r><Key.shift_r><Key.shift_r><Key.shift_r>Template<Key.enter>
Screenshot: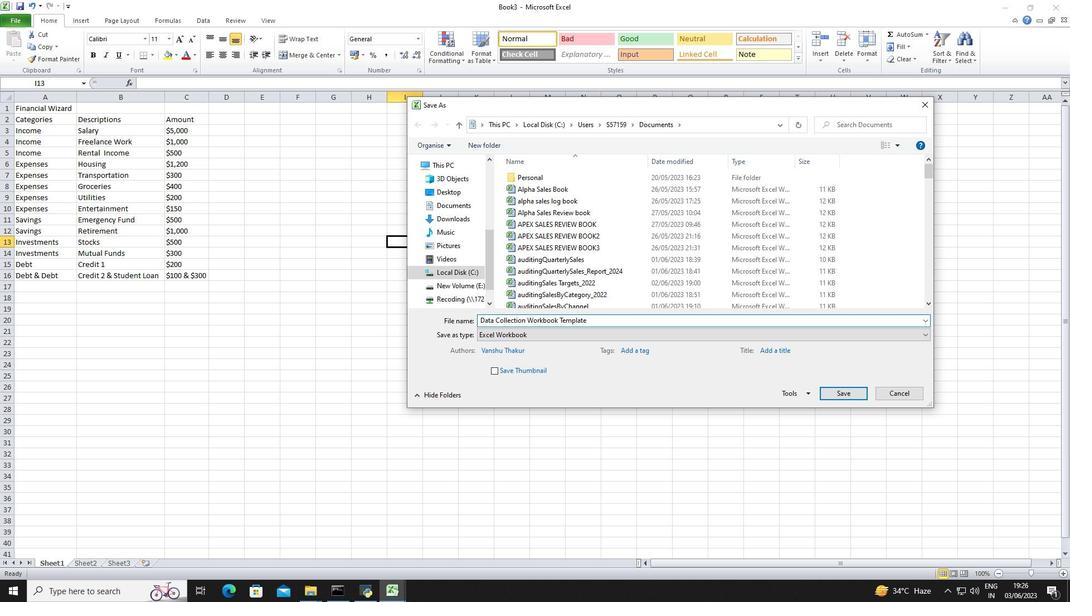 
Action: Mouse moved to (323, 404)
Screenshot: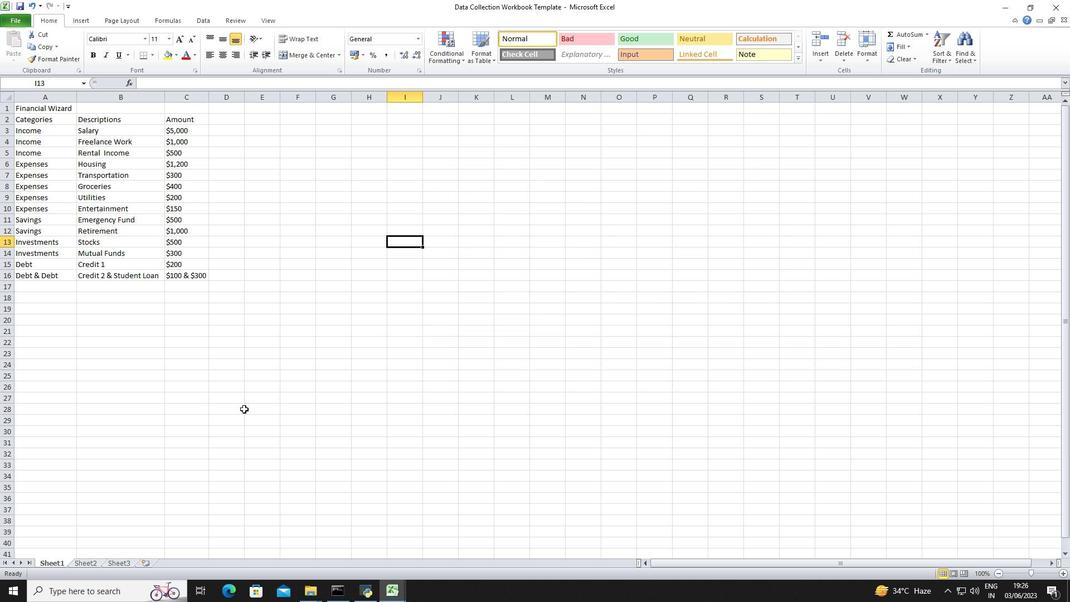 
Action: Mouse pressed left at (323, 404)
Screenshot: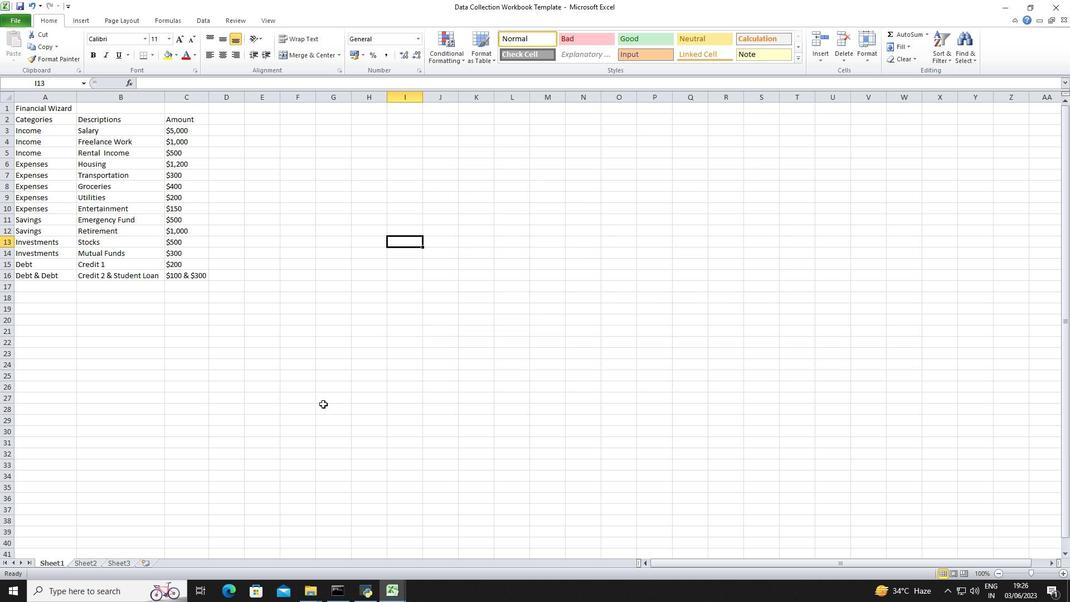 
Action: Mouse moved to (131, 210)
Screenshot: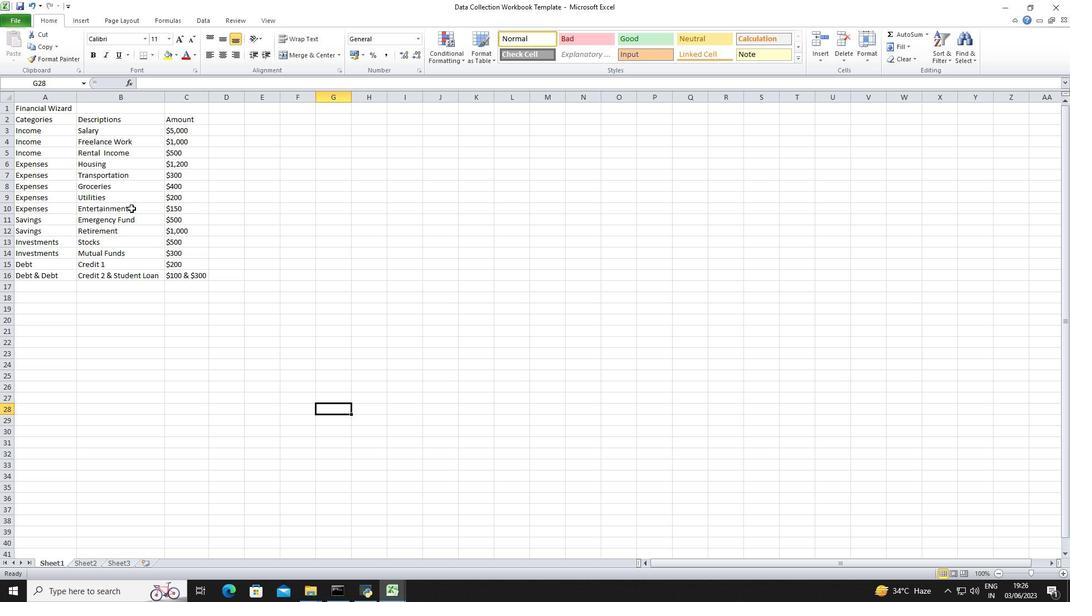 
